 Task: Search one way flight ticket for 4 adults, 1 infant in seat and 1 infant on lap in premium economy from Columbus: John Glenn Columbus International Airport to Rock Springs: Southwest Wyoming Regional Airport (rock Springs Sweetwater County Airport) on 8-5-2023. Choice of flights is Delta. Number of bags: 3 checked bags. Price is upto 40000. Outbound departure time preference is 14:00.
Action: Mouse moved to (287, 241)
Screenshot: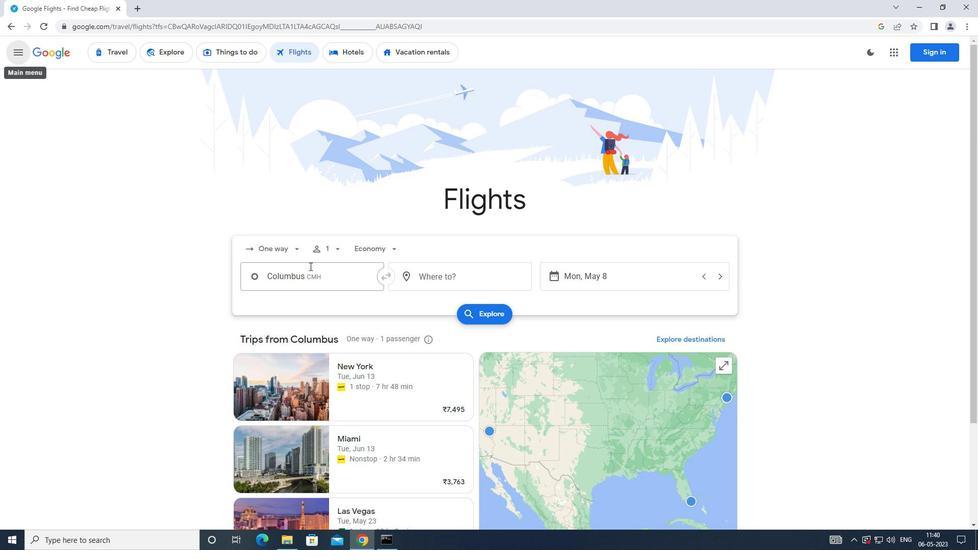 
Action: Mouse pressed left at (287, 241)
Screenshot: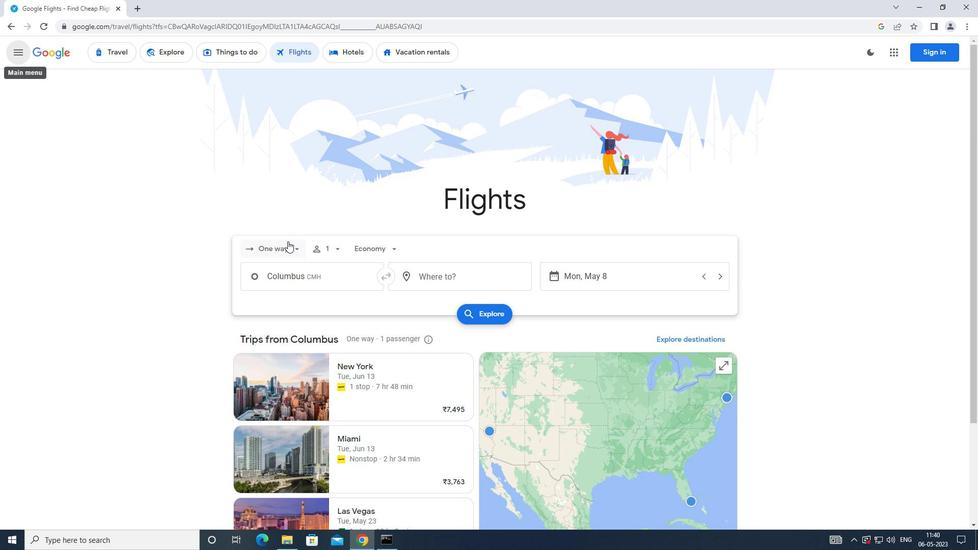 
Action: Mouse moved to (302, 303)
Screenshot: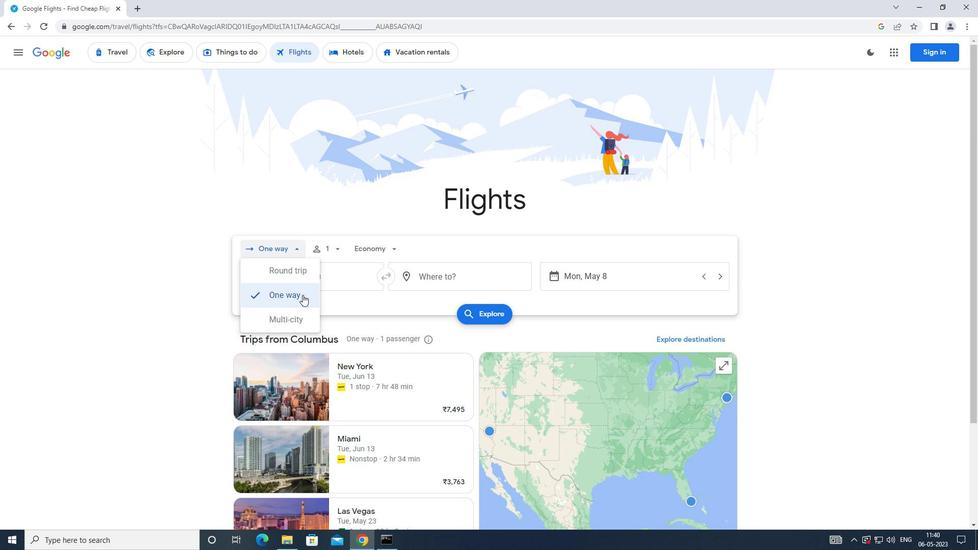 
Action: Mouse pressed left at (302, 303)
Screenshot: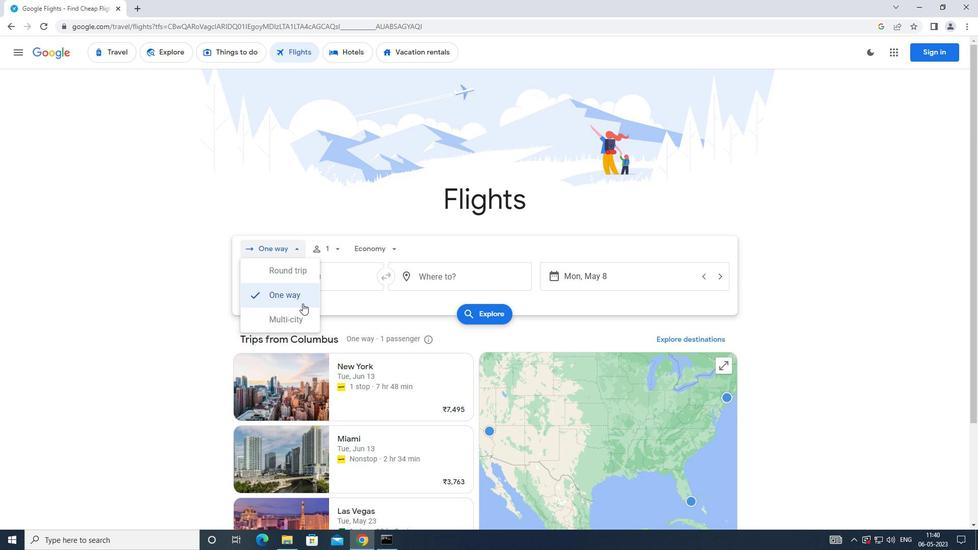 
Action: Mouse moved to (336, 248)
Screenshot: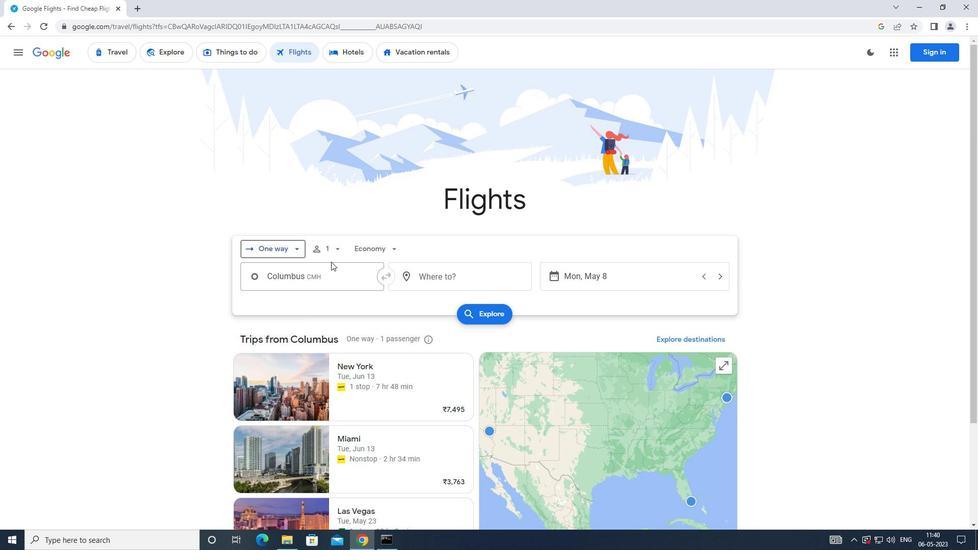 
Action: Mouse pressed left at (336, 248)
Screenshot: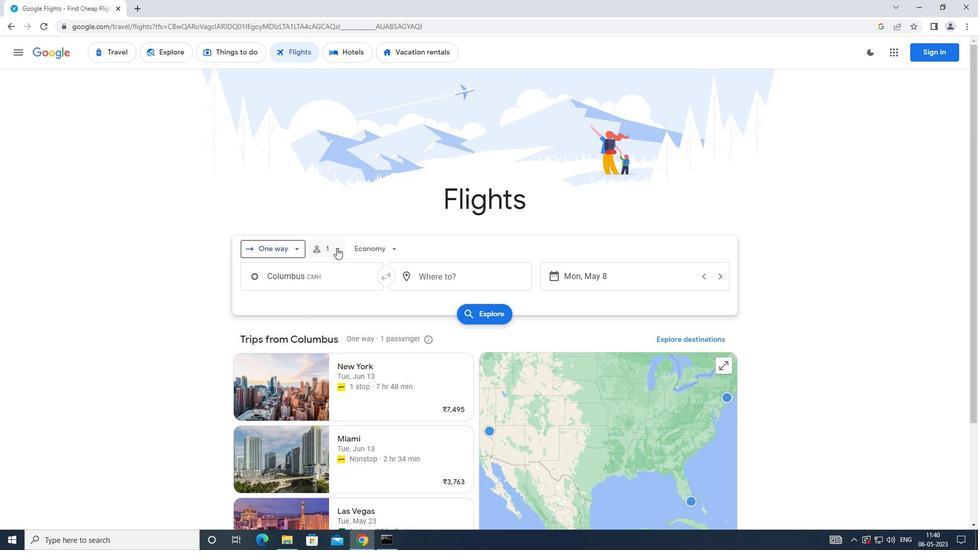 
Action: Mouse moved to (413, 275)
Screenshot: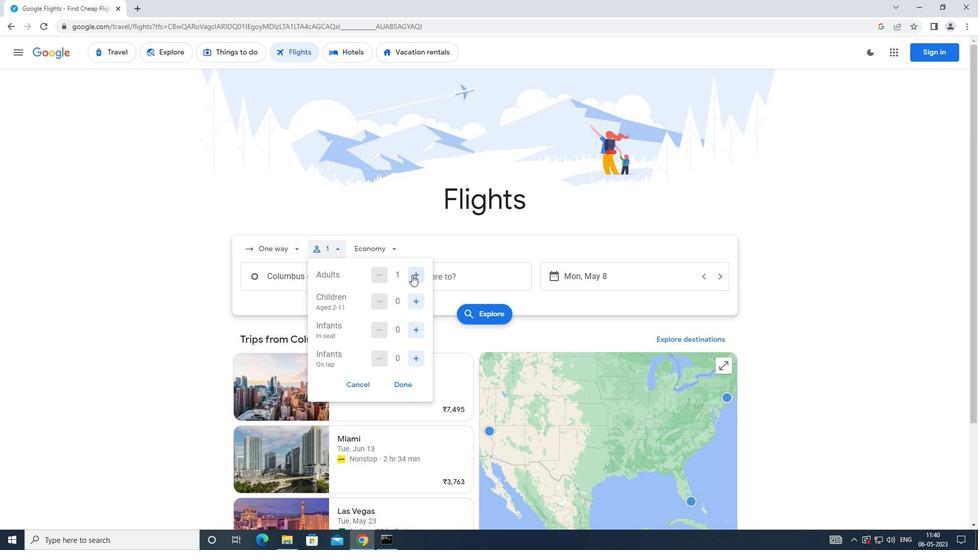 
Action: Mouse pressed left at (413, 275)
Screenshot: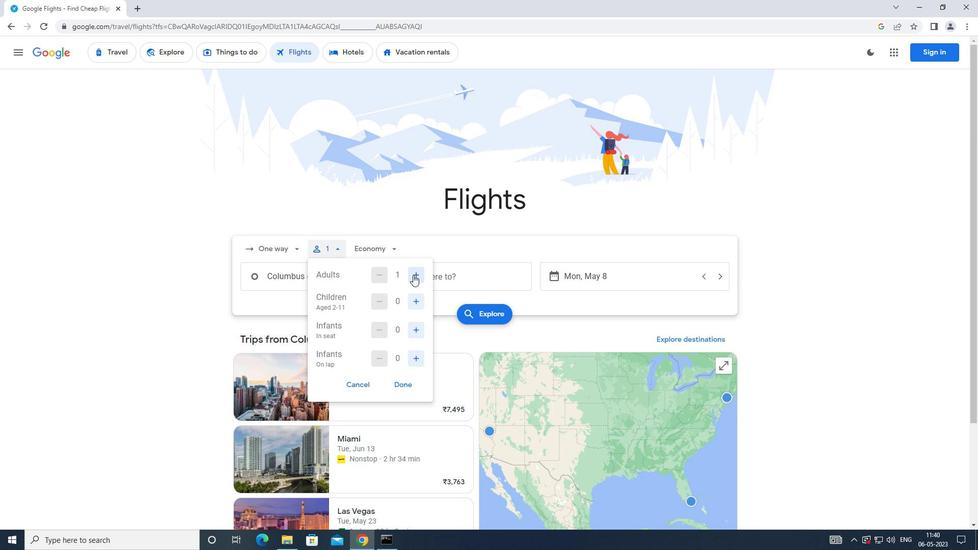
Action: Mouse moved to (414, 275)
Screenshot: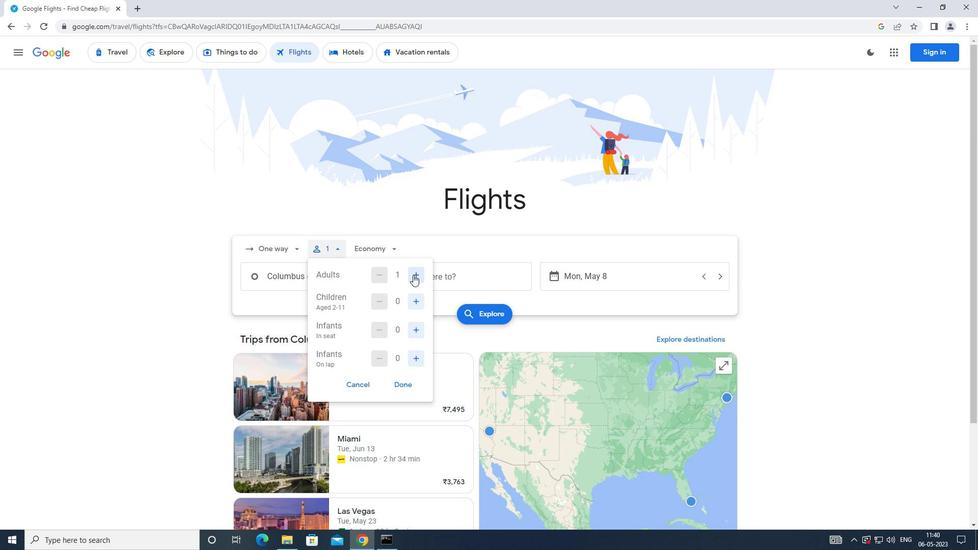 
Action: Mouse pressed left at (414, 275)
Screenshot: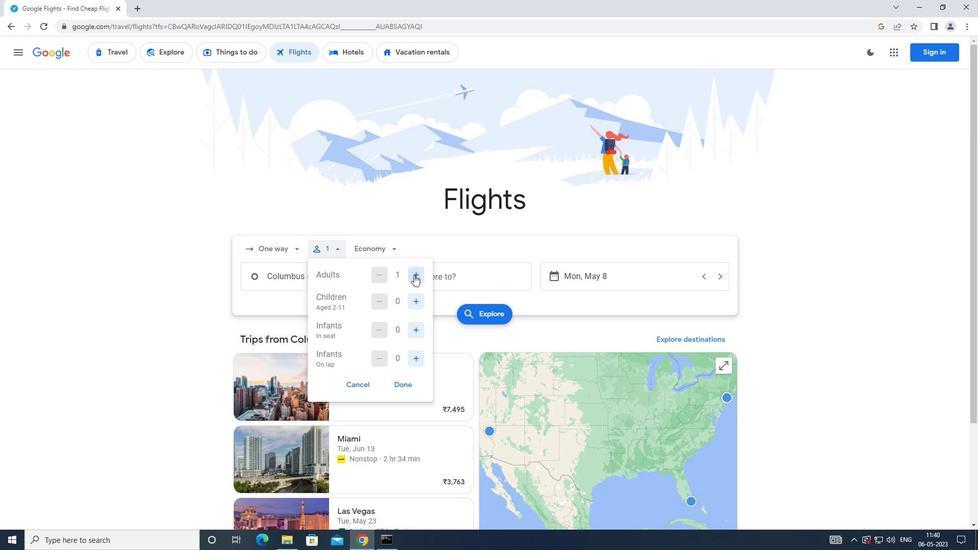 
Action: Mouse moved to (414, 275)
Screenshot: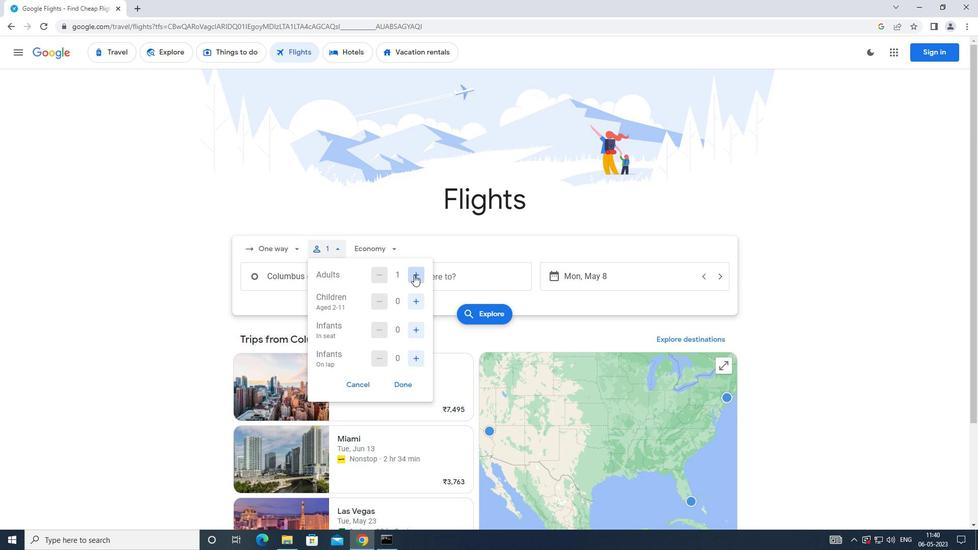 
Action: Mouse pressed left at (414, 275)
Screenshot: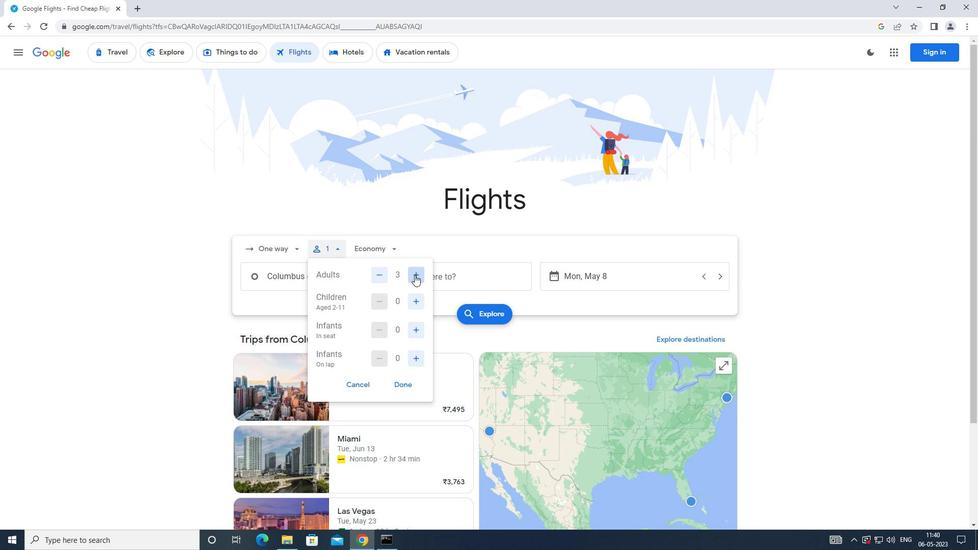 
Action: Mouse moved to (412, 306)
Screenshot: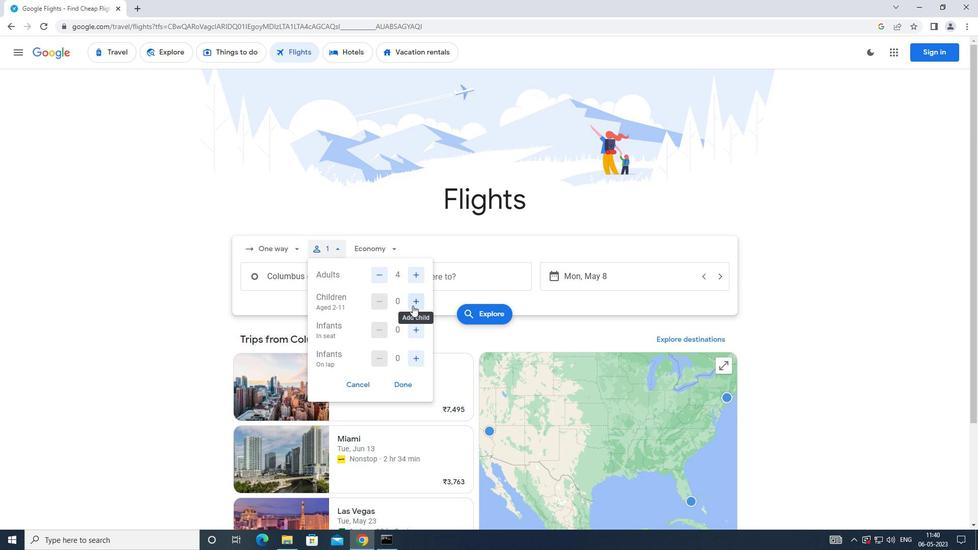 
Action: Mouse pressed left at (412, 306)
Screenshot: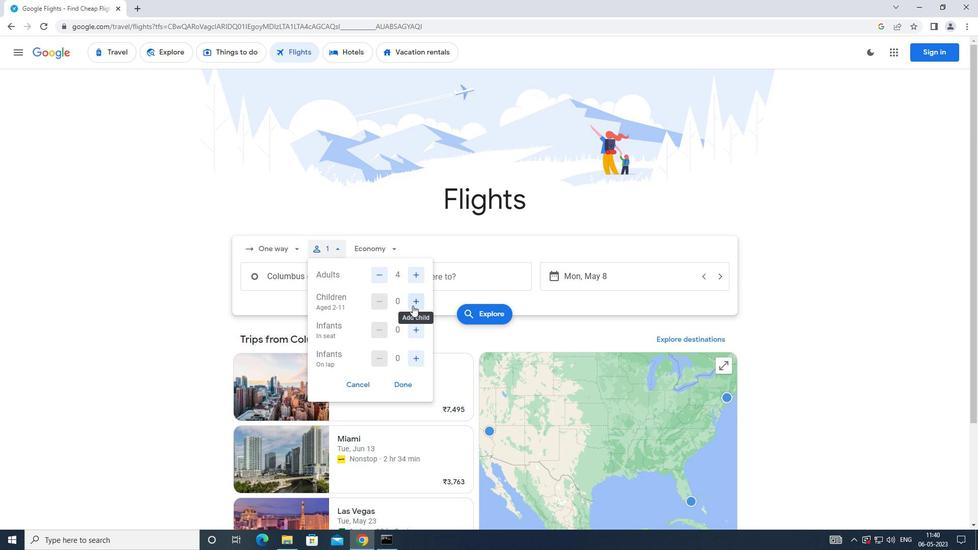 
Action: Mouse moved to (379, 300)
Screenshot: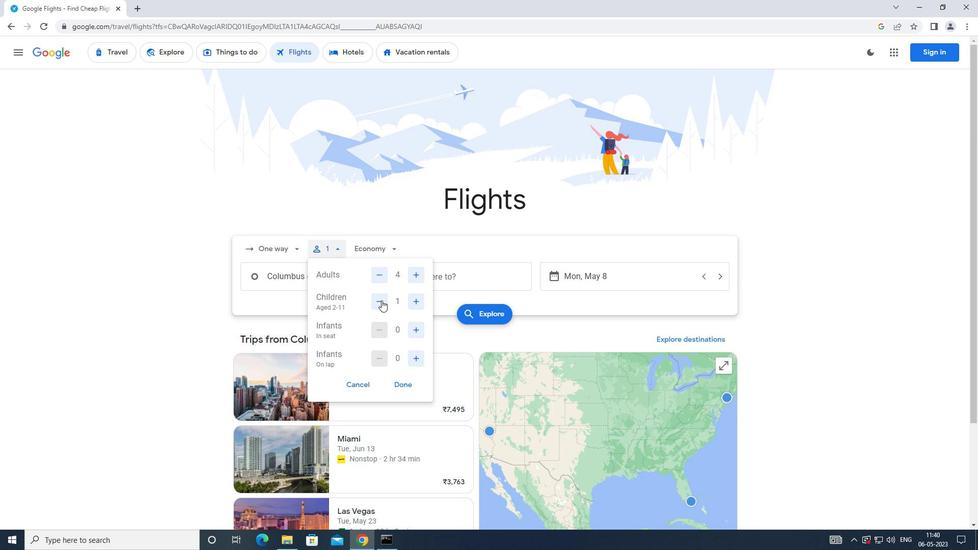 
Action: Mouse pressed left at (379, 300)
Screenshot: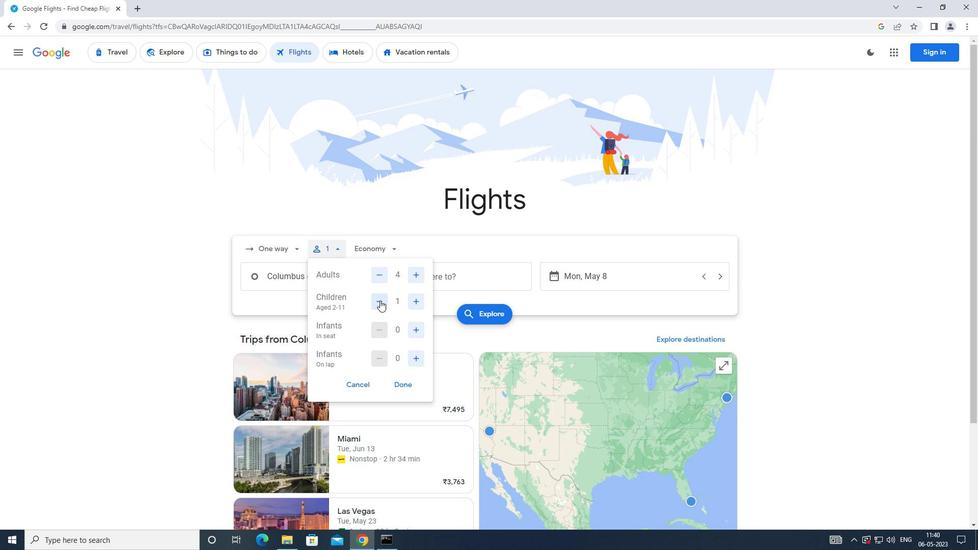 
Action: Mouse moved to (416, 329)
Screenshot: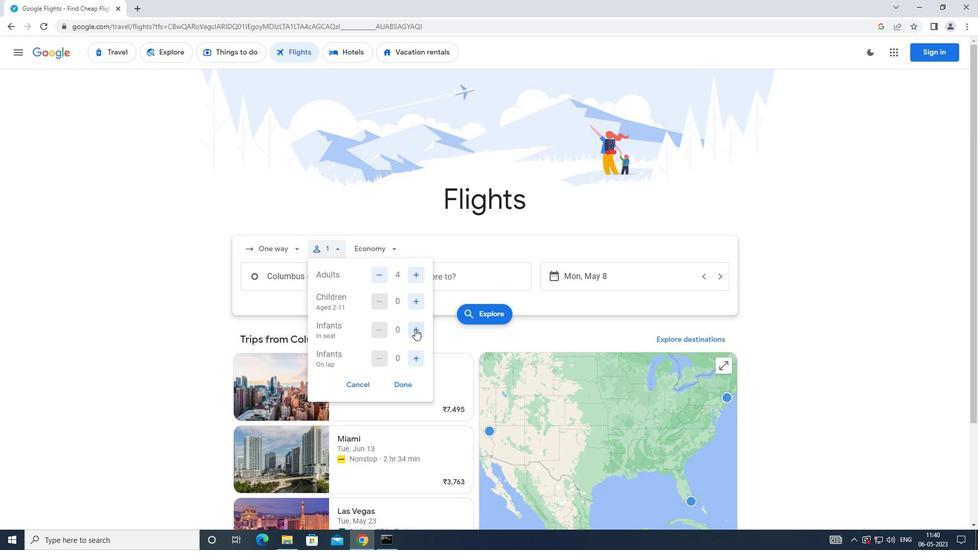 
Action: Mouse pressed left at (416, 329)
Screenshot: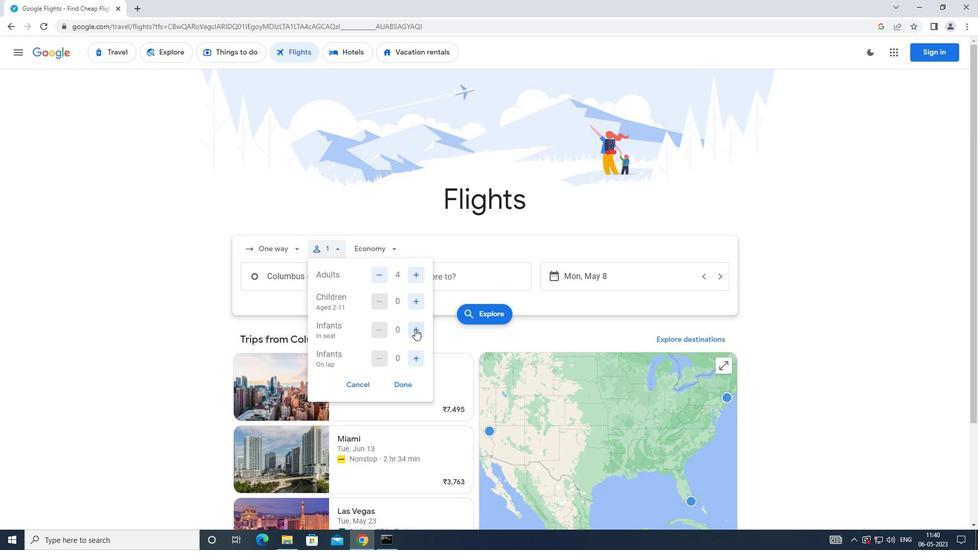 
Action: Mouse moved to (421, 355)
Screenshot: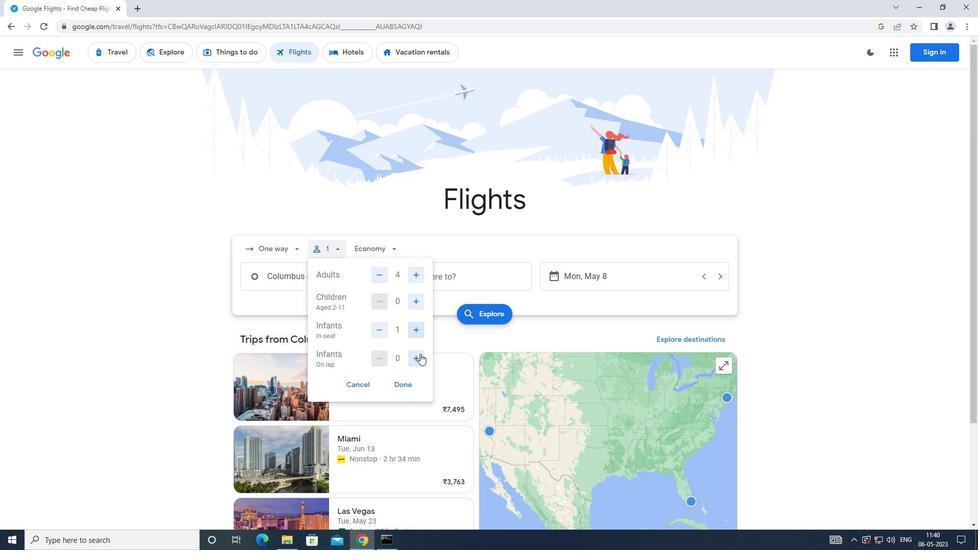 
Action: Mouse pressed left at (421, 355)
Screenshot: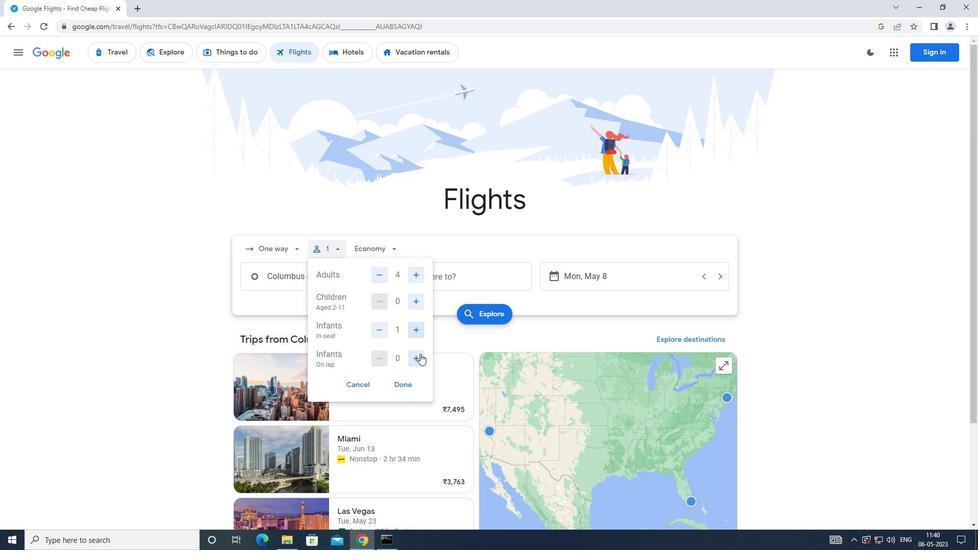 
Action: Mouse moved to (414, 383)
Screenshot: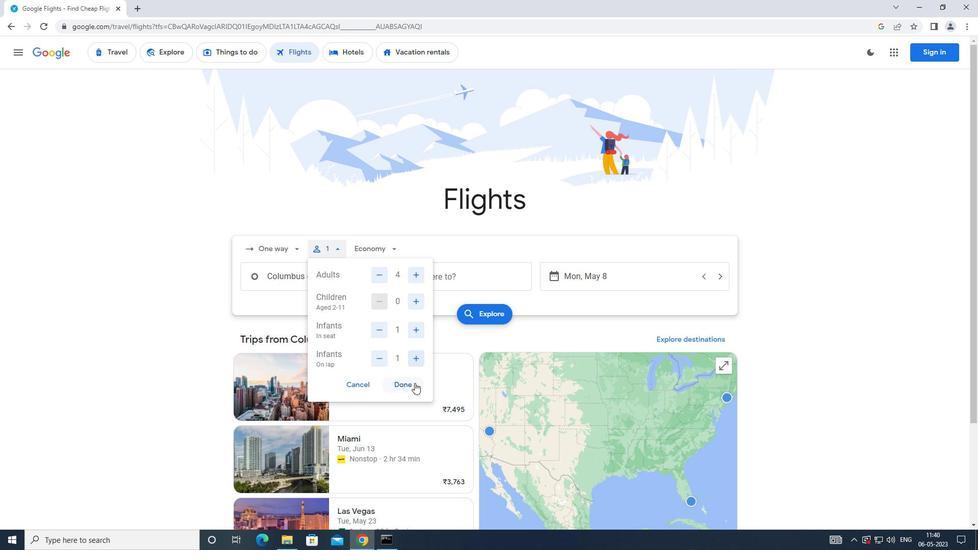 
Action: Mouse pressed left at (414, 383)
Screenshot: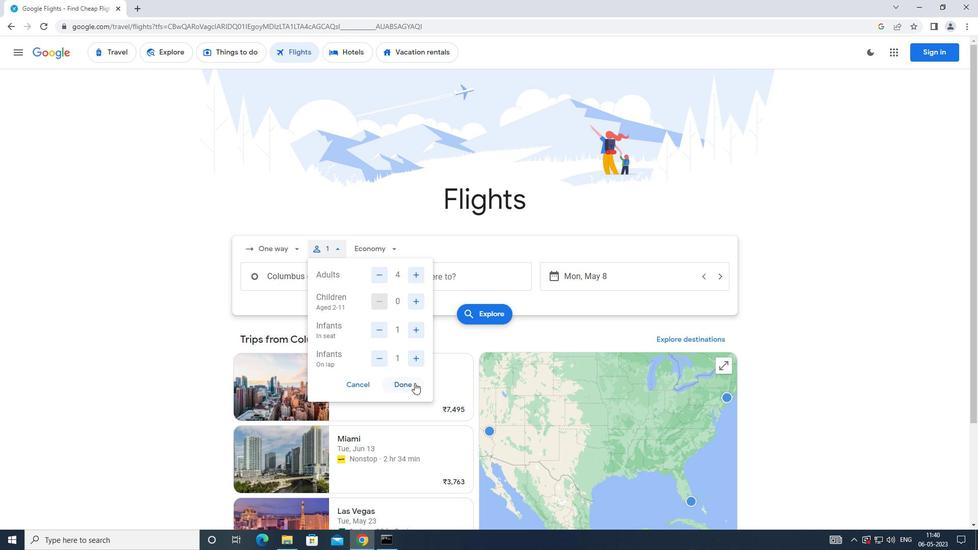 
Action: Mouse moved to (366, 256)
Screenshot: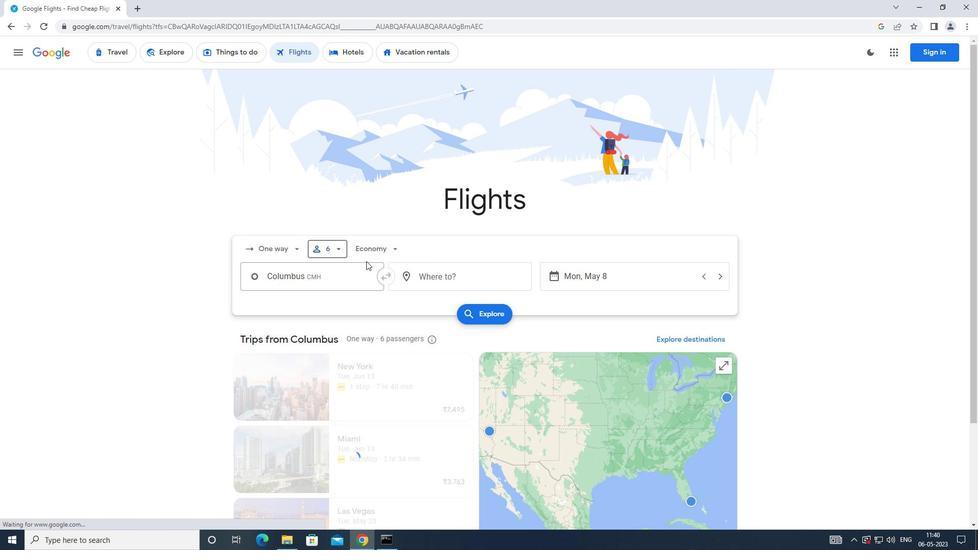 
Action: Mouse pressed left at (366, 256)
Screenshot: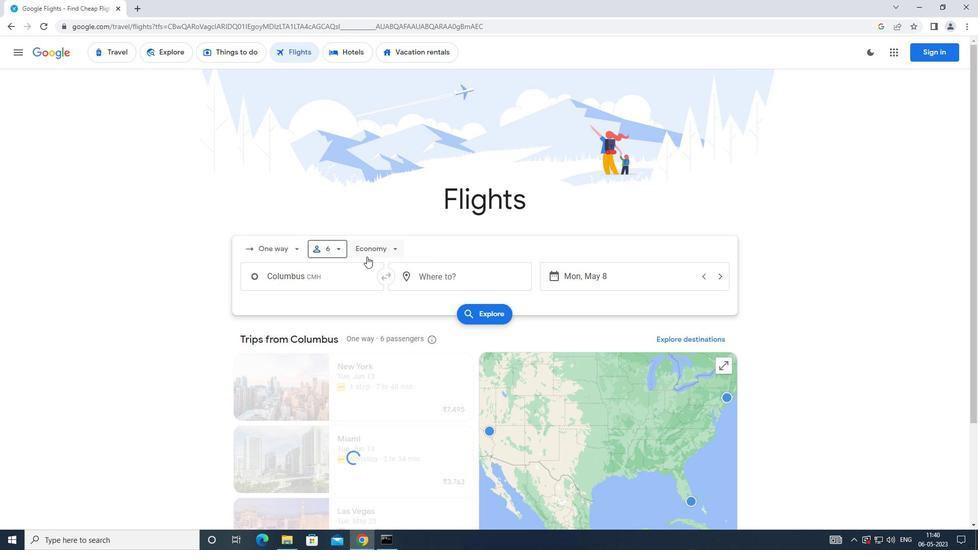 
Action: Mouse moved to (385, 300)
Screenshot: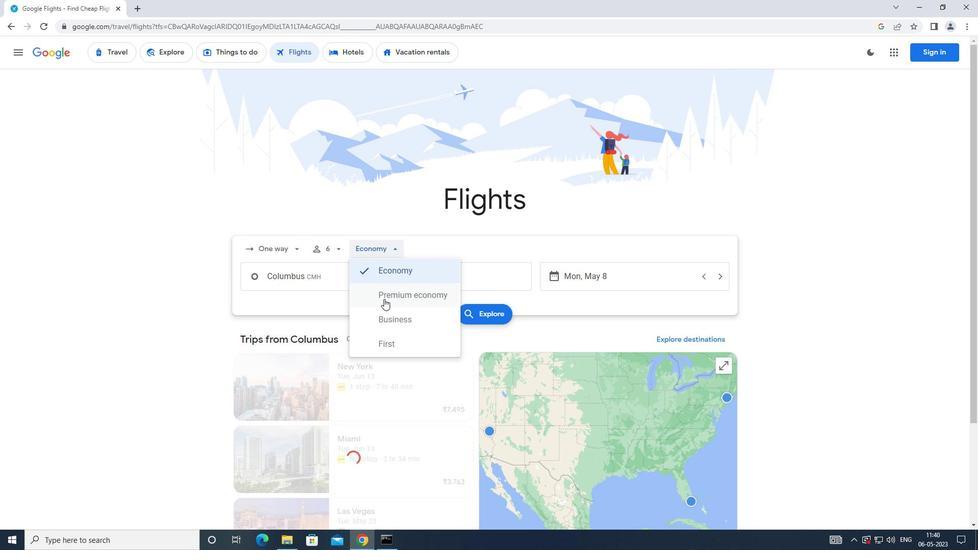 
Action: Mouse pressed left at (385, 300)
Screenshot: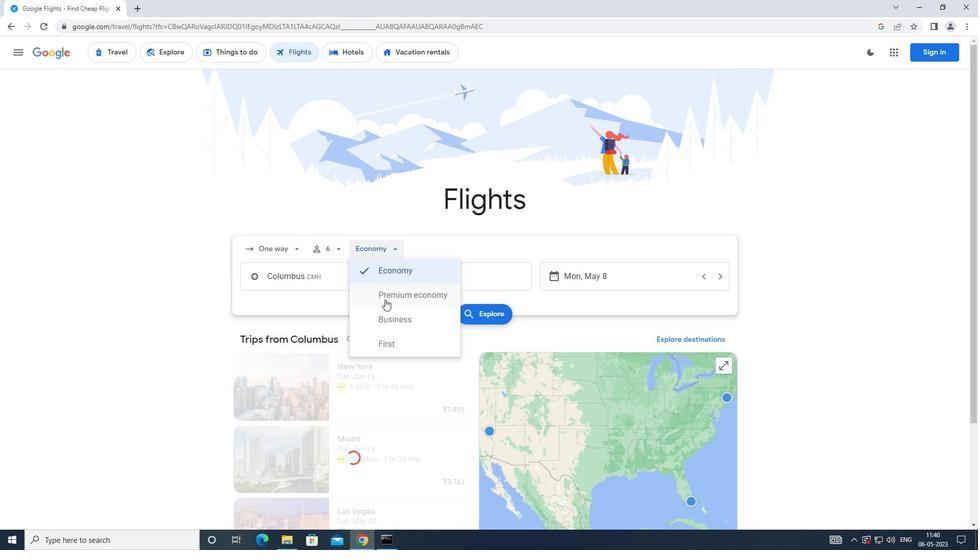
Action: Mouse moved to (334, 277)
Screenshot: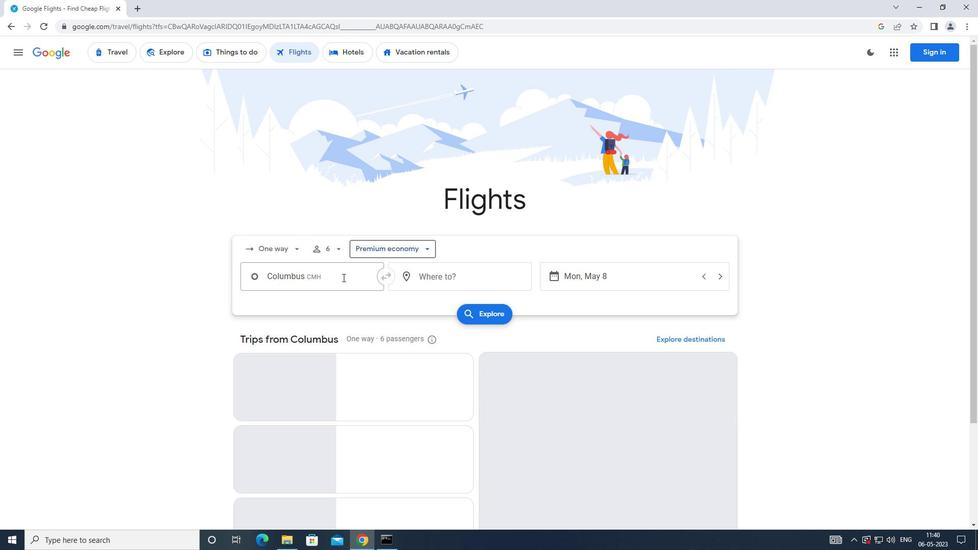 
Action: Mouse pressed left at (334, 277)
Screenshot: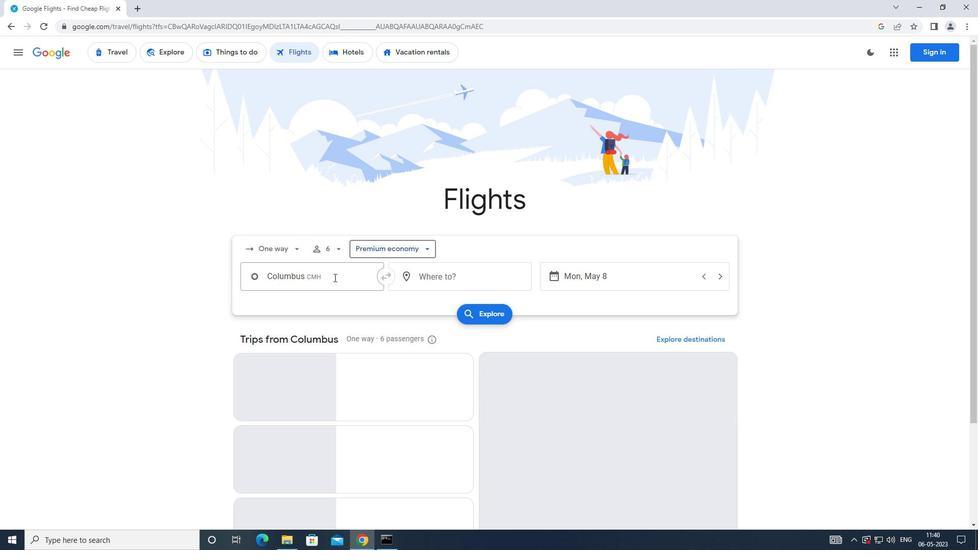 
Action: Mouse moved to (333, 278)
Screenshot: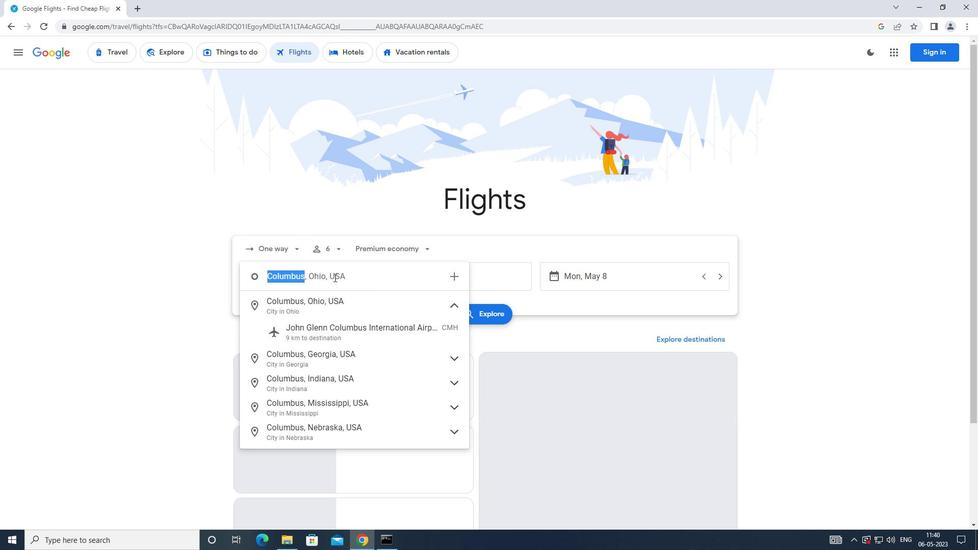 
Action: Key pressed <Key.caps_lock>j<Key.caps_lock>hon<Key.space><Key.caps_lock>g<Key.caps_lock>lenn
Screenshot: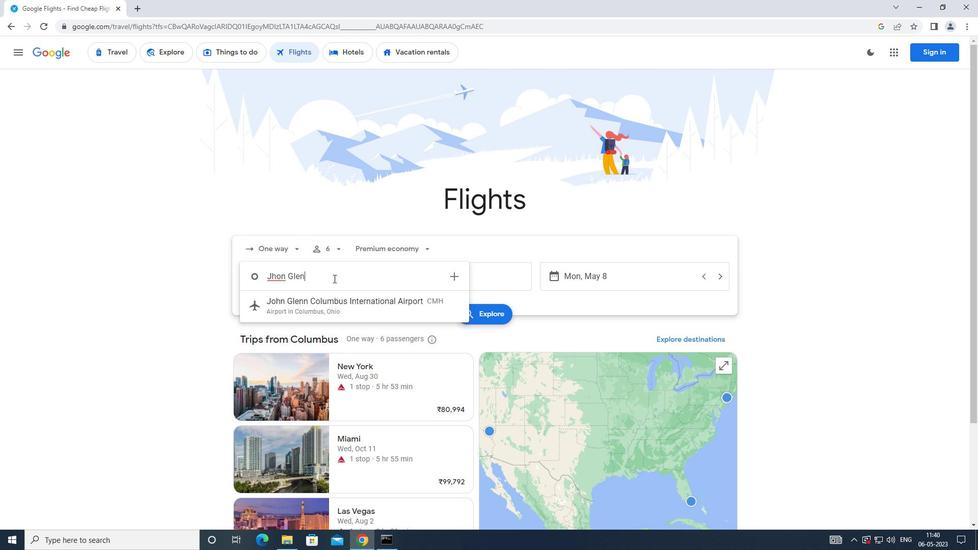 
Action: Mouse moved to (333, 302)
Screenshot: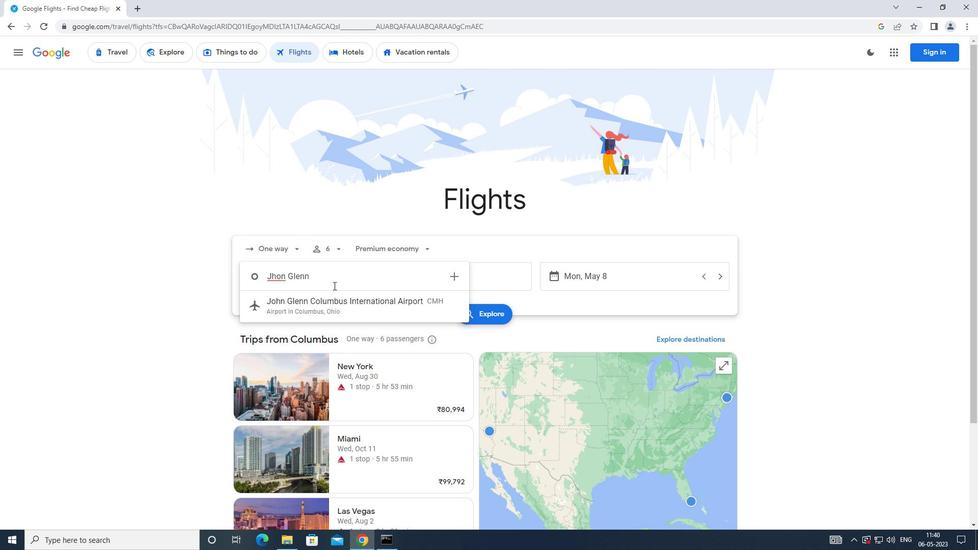 
Action: Mouse pressed left at (333, 302)
Screenshot: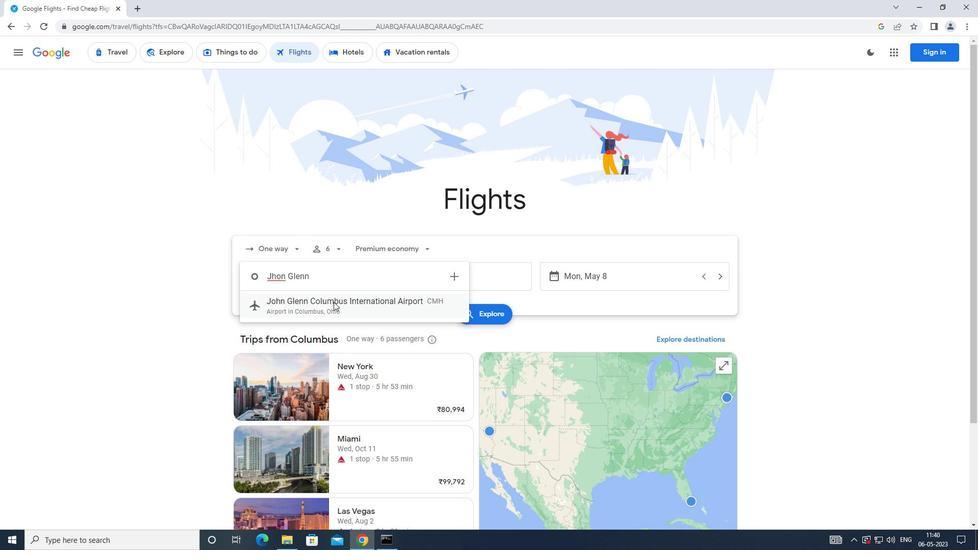 
Action: Mouse moved to (483, 282)
Screenshot: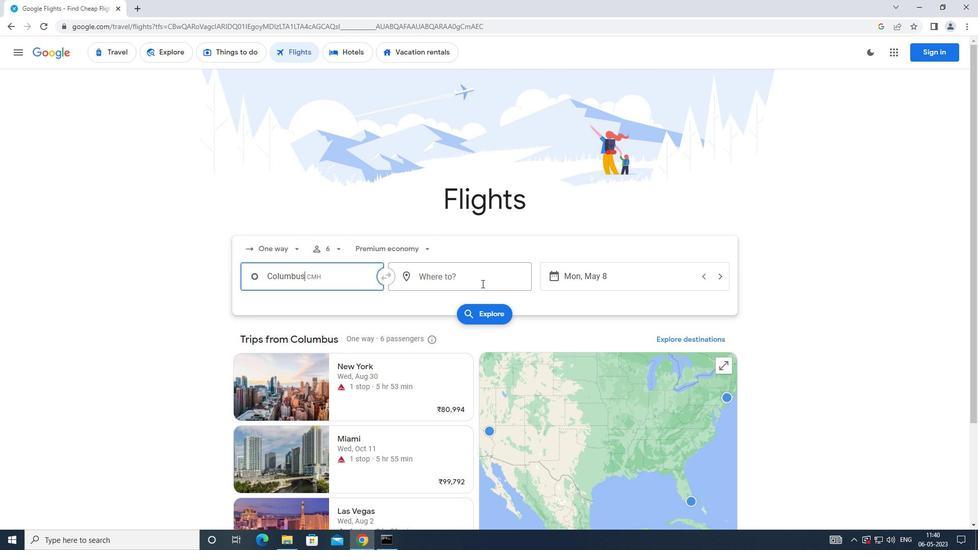 
Action: Mouse pressed left at (483, 282)
Screenshot: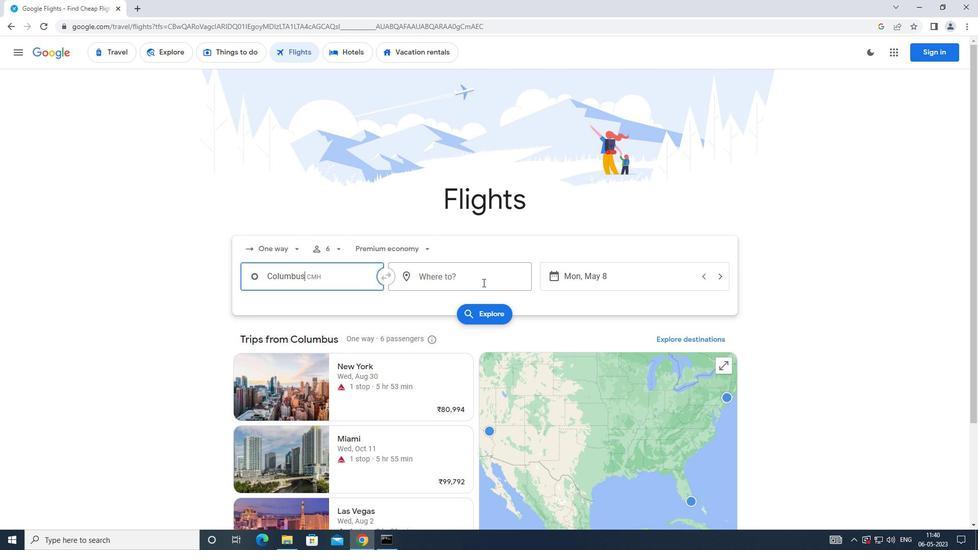 
Action: Mouse moved to (485, 281)
Screenshot: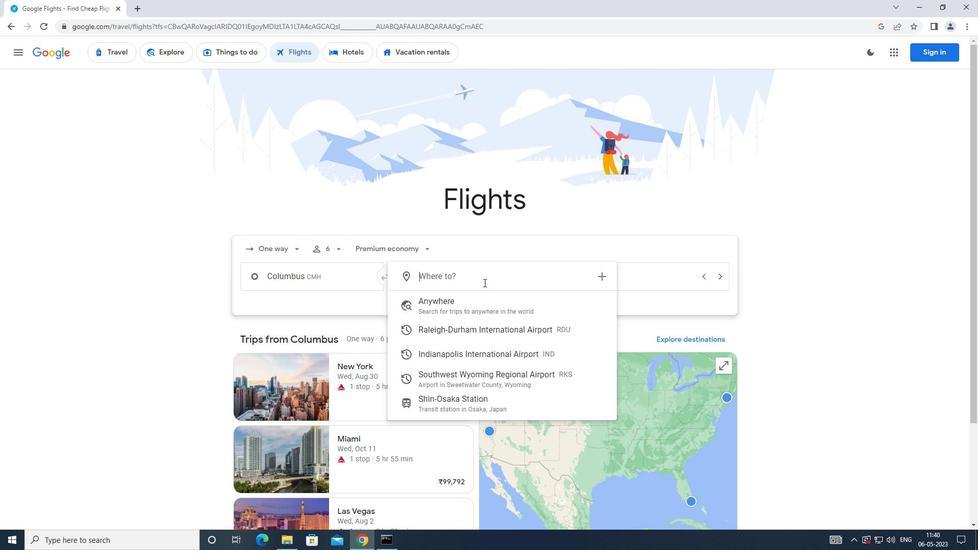 
Action: Key pressed <Key.caps_lock>s<Key.caps_lock>outhwest
Screenshot: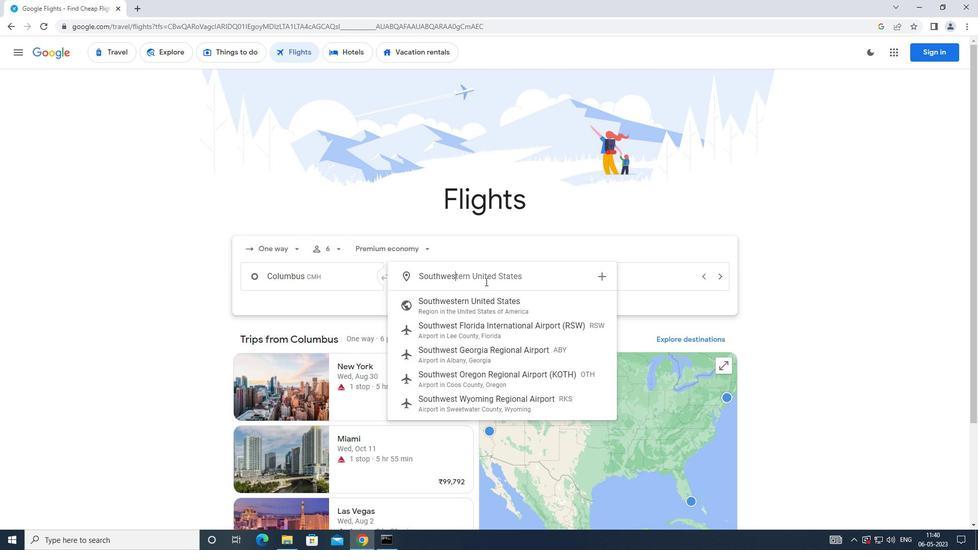 
Action: Mouse moved to (478, 398)
Screenshot: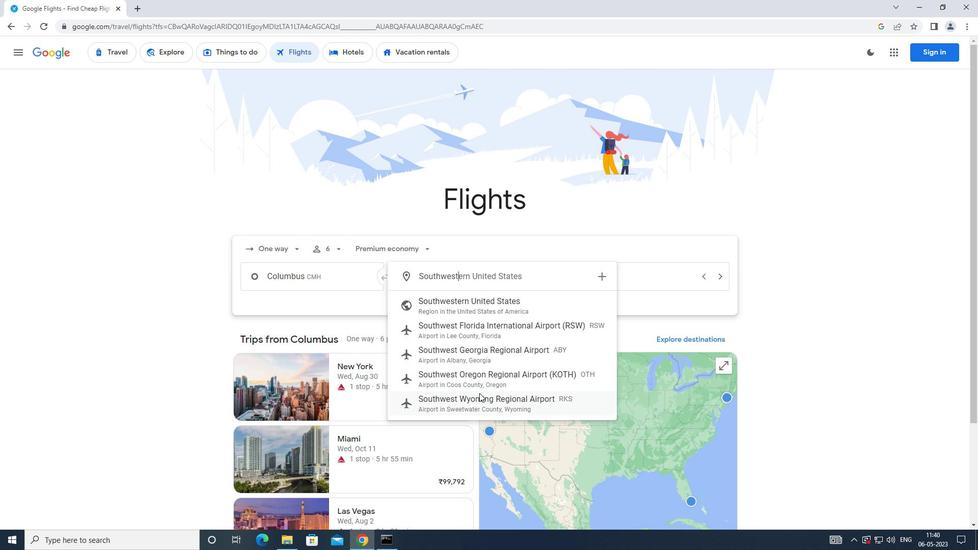 
Action: Mouse pressed left at (478, 398)
Screenshot: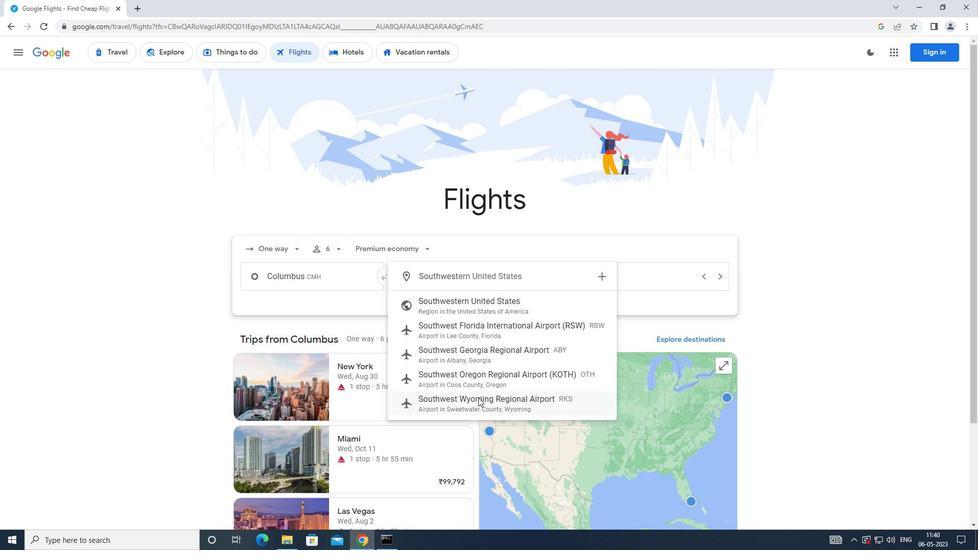 
Action: Mouse moved to (587, 279)
Screenshot: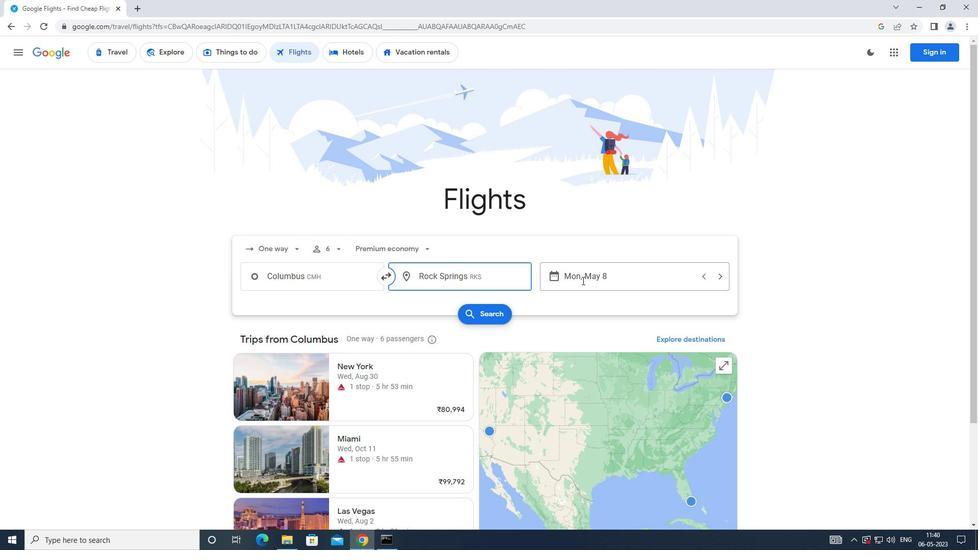 
Action: Mouse pressed left at (587, 279)
Screenshot: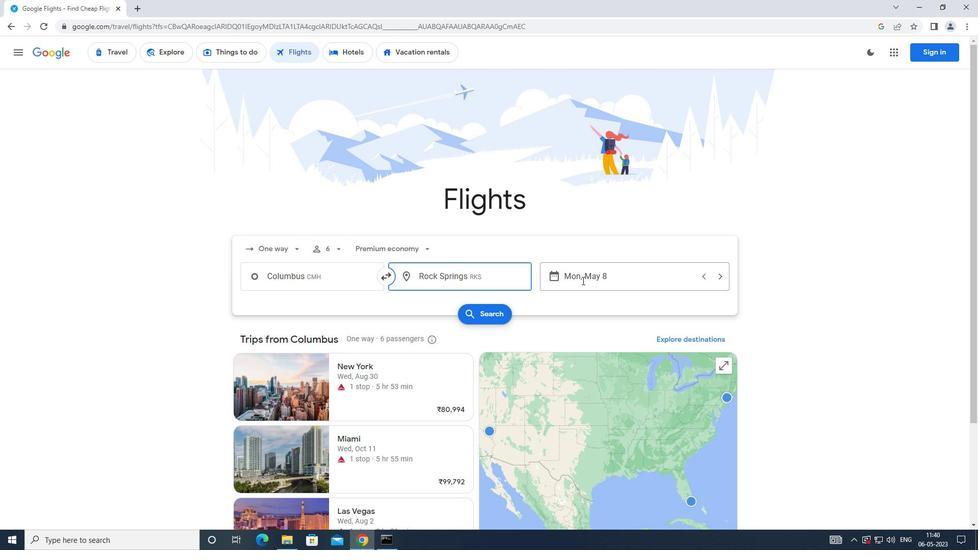 
Action: Mouse moved to (403, 368)
Screenshot: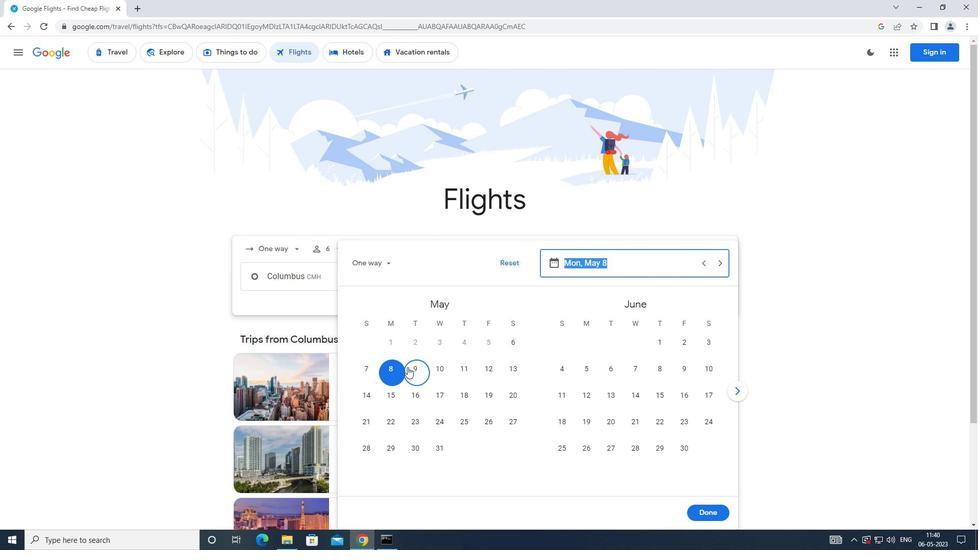 
Action: Mouse pressed left at (403, 368)
Screenshot: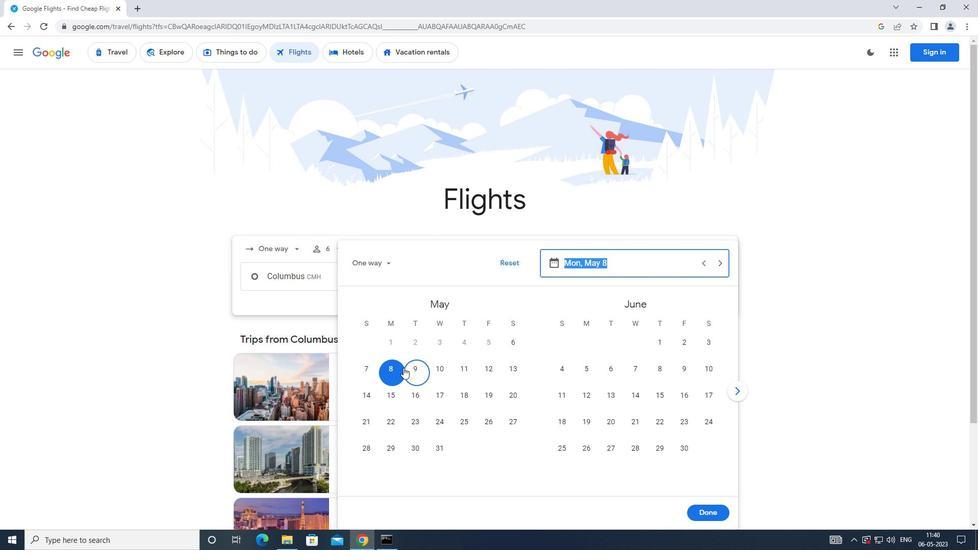 
Action: Mouse moved to (711, 513)
Screenshot: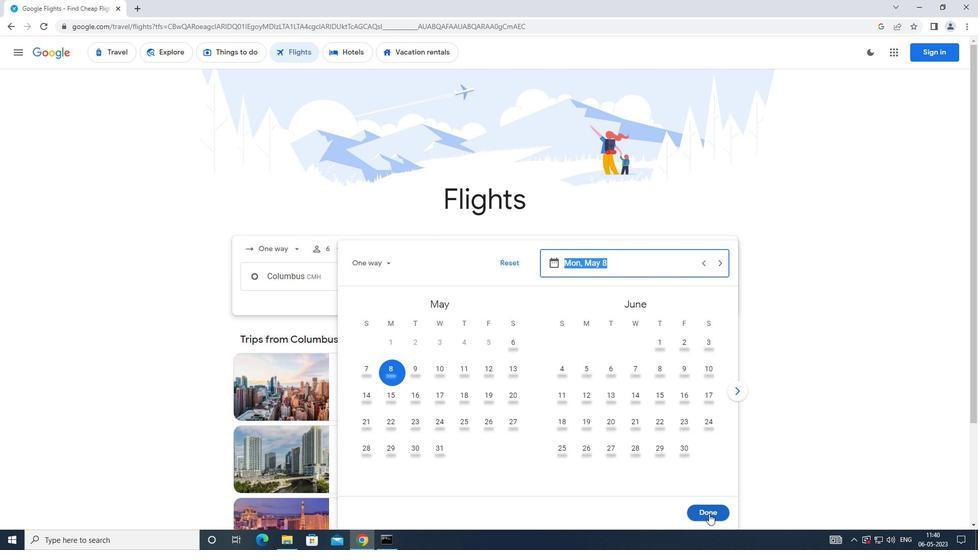 
Action: Mouse pressed left at (711, 513)
Screenshot: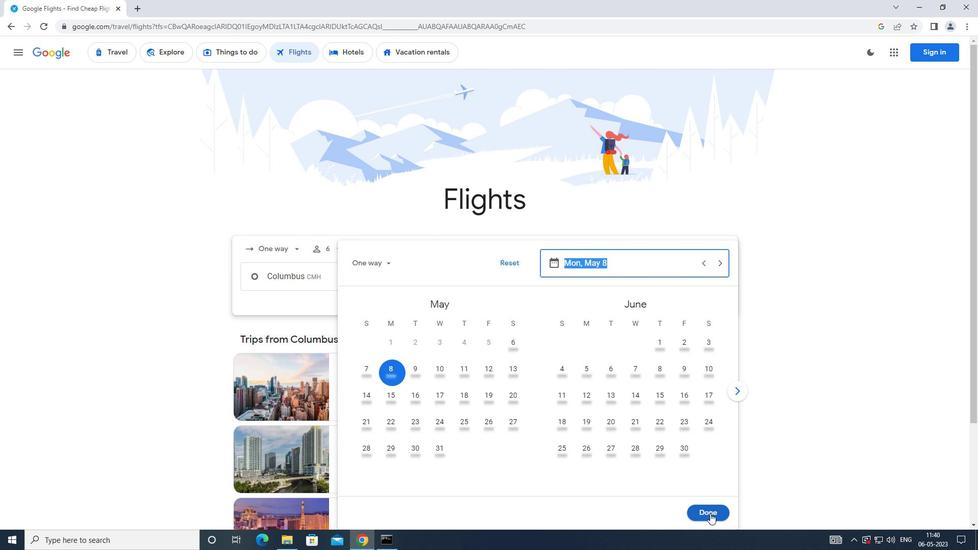 
Action: Mouse moved to (488, 316)
Screenshot: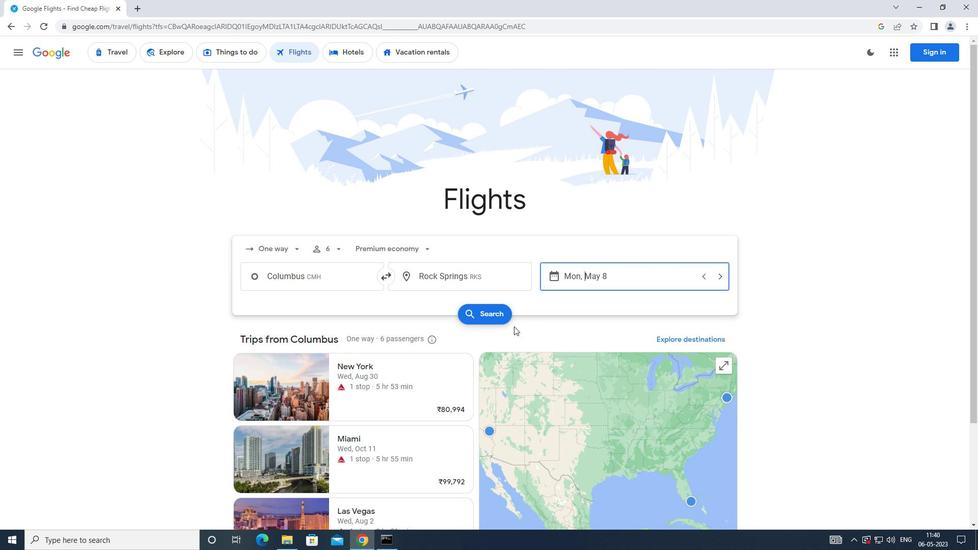 
Action: Mouse pressed left at (488, 316)
Screenshot: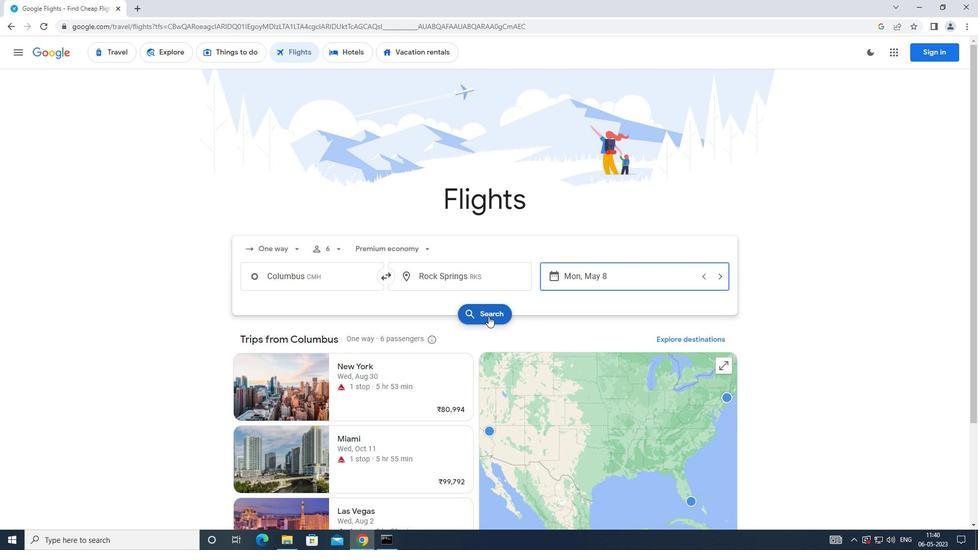 
Action: Mouse moved to (267, 138)
Screenshot: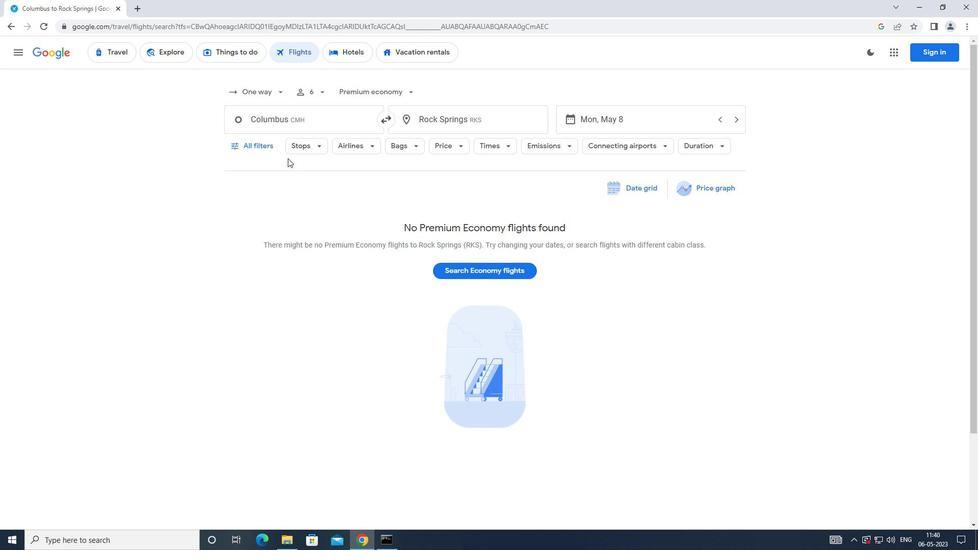 
Action: Mouse pressed left at (267, 138)
Screenshot: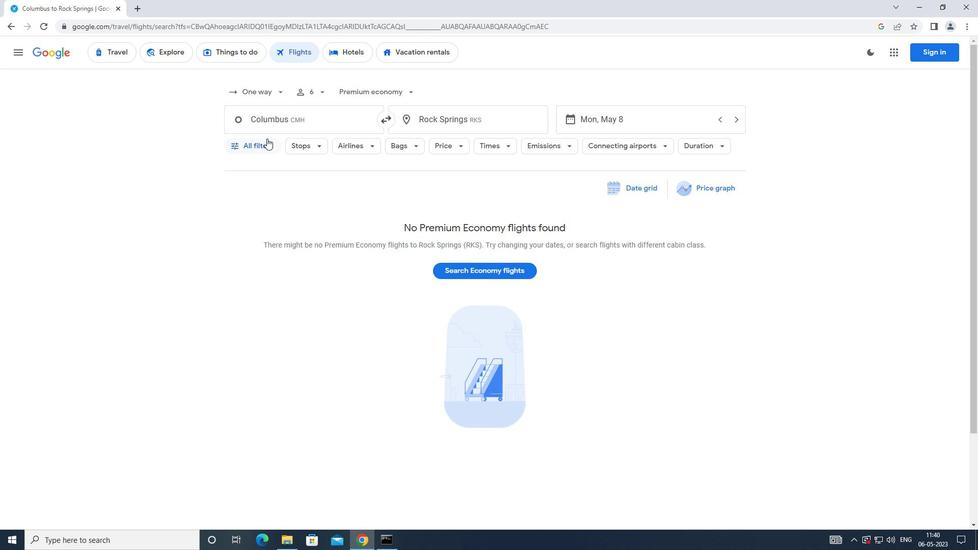 
Action: Mouse moved to (375, 358)
Screenshot: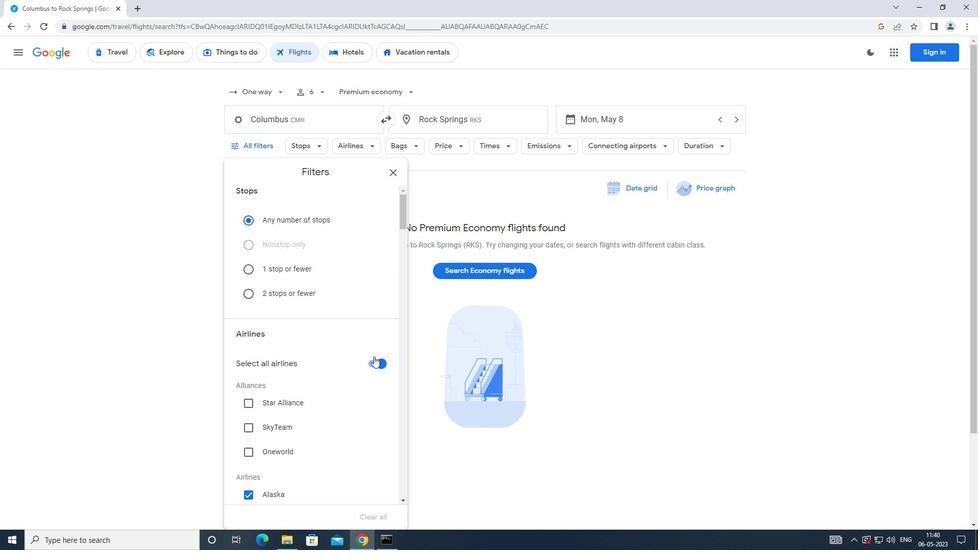 
Action: Mouse pressed left at (375, 358)
Screenshot: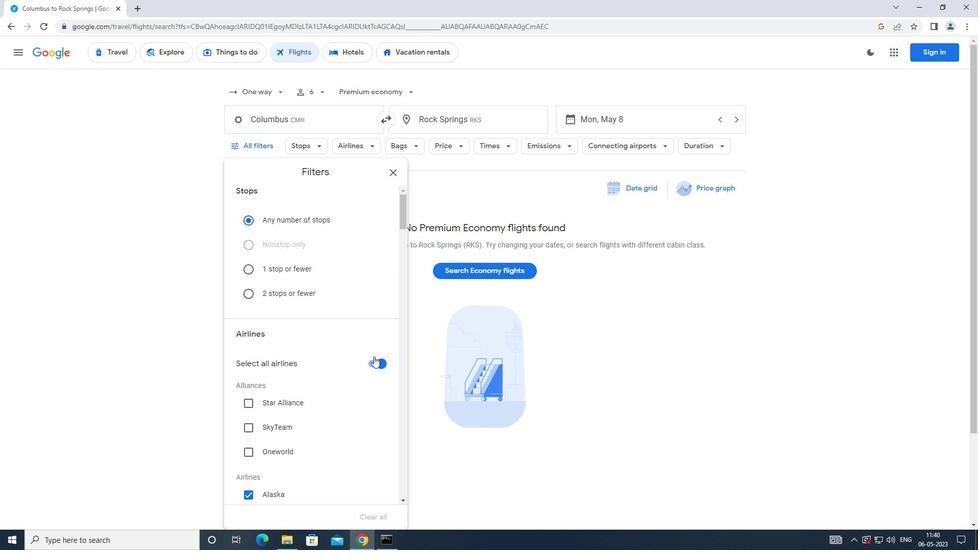 
Action: Mouse moved to (377, 358)
Screenshot: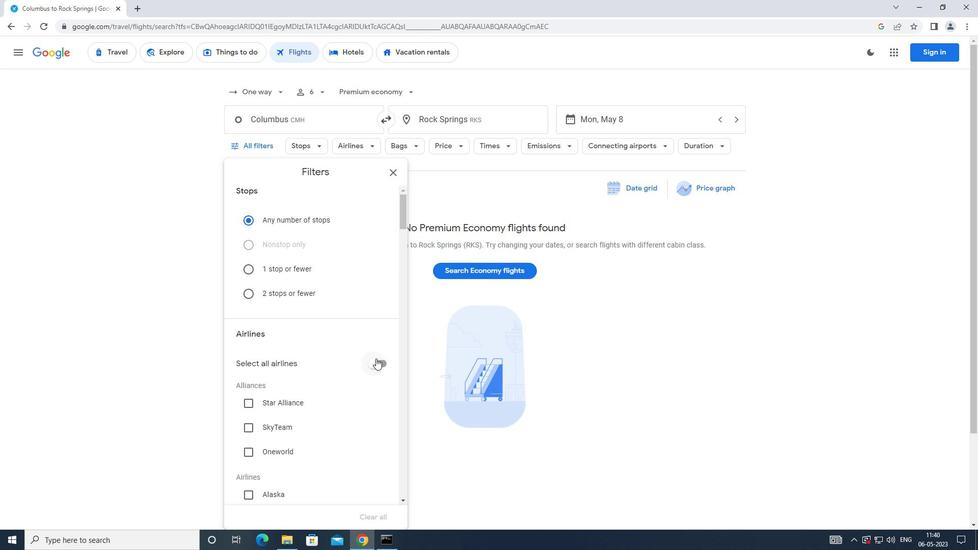 
Action: Mouse scrolled (377, 357) with delta (0, 0)
Screenshot: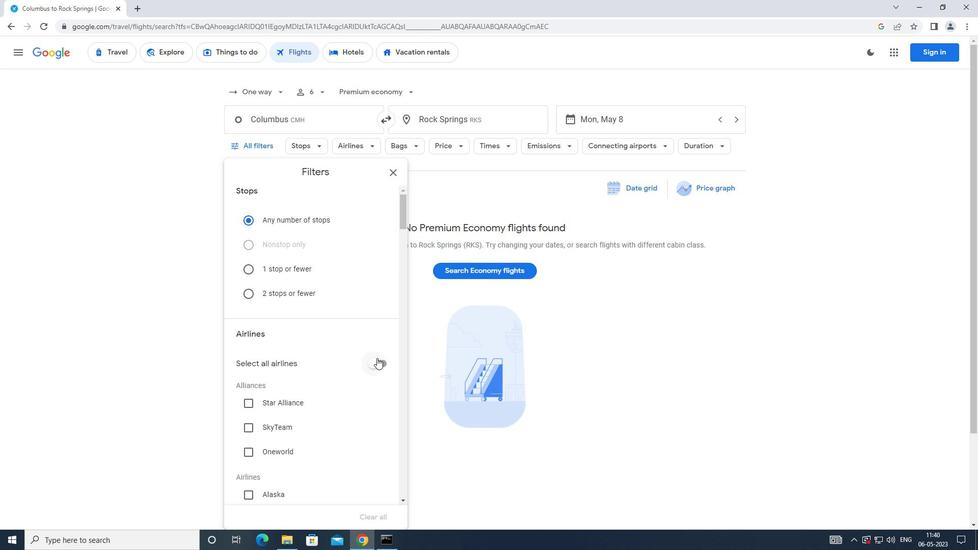 
Action: Mouse scrolled (377, 357) with delta (0, 0)
Screenshot: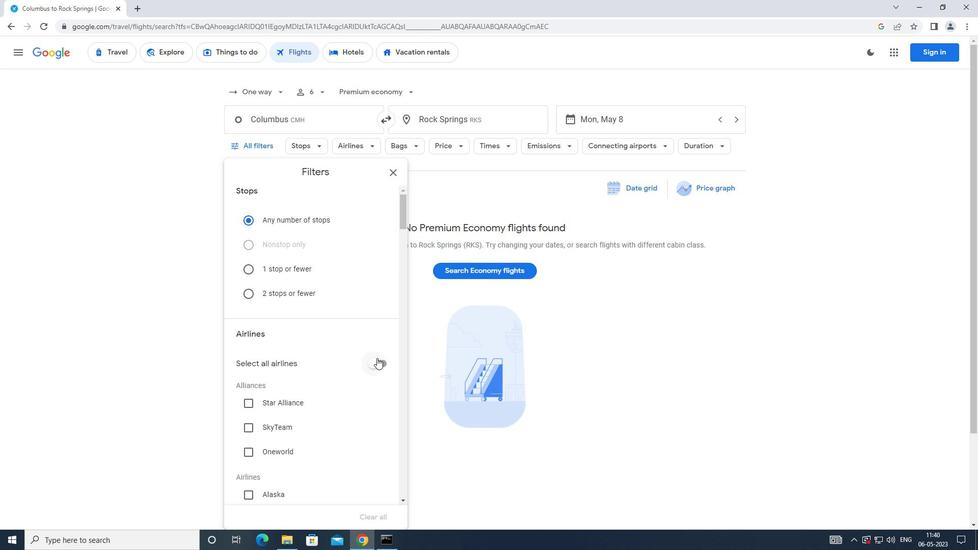 
Action: Mouse scrolled (377, 357) with delta (0, 0)
Screenshot: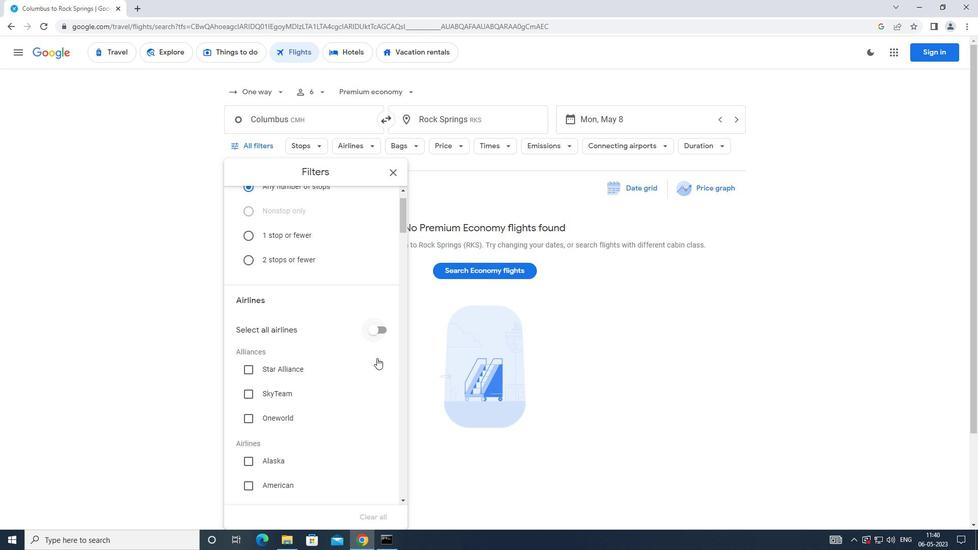 
Action: Mouse moved to (377, 355)
Screenshot: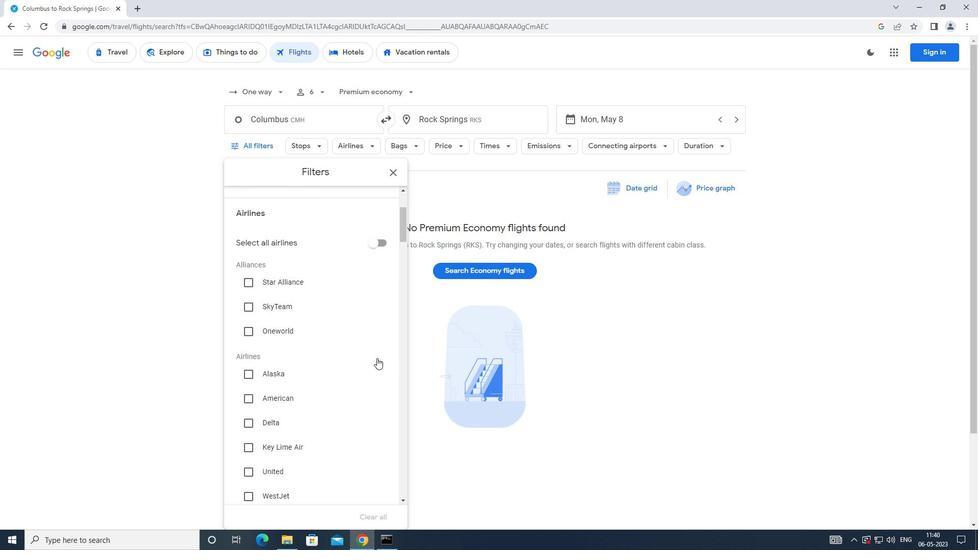 
Action: Mouse scrolled (377, 355) with delta (0, 0)
Screenshot: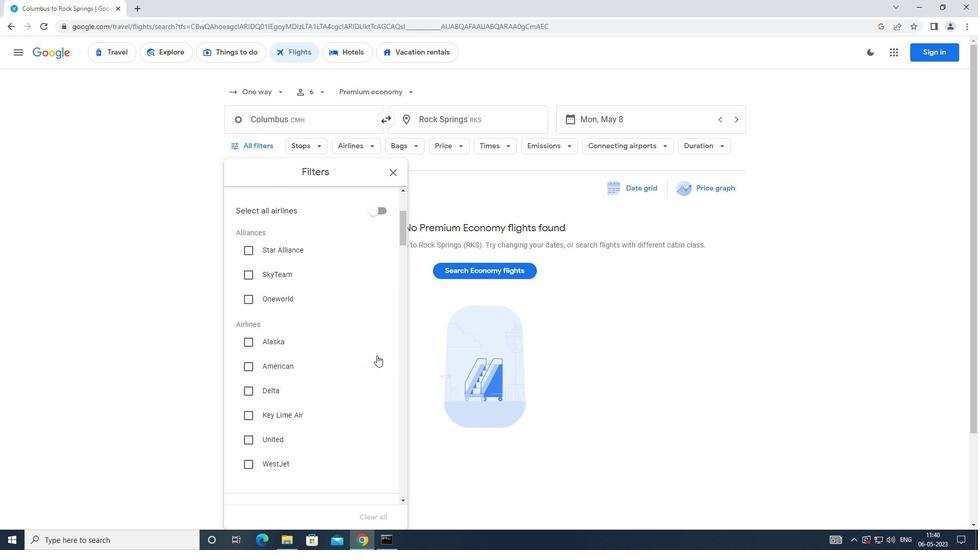
Action: Mouse scrolled (377, 355) with delta (0, 0)
Screenshot: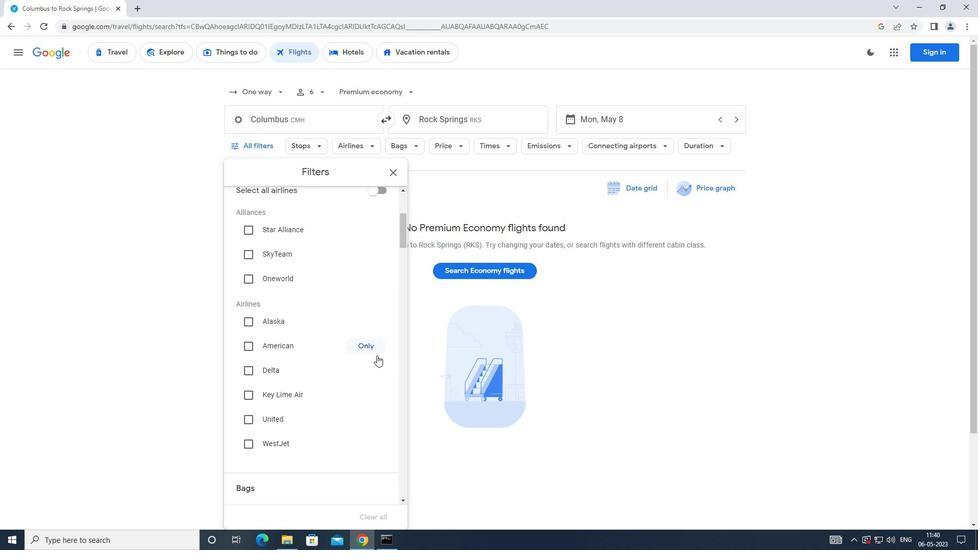 
Action: Mouse moved to (243, 294)
Screenshot: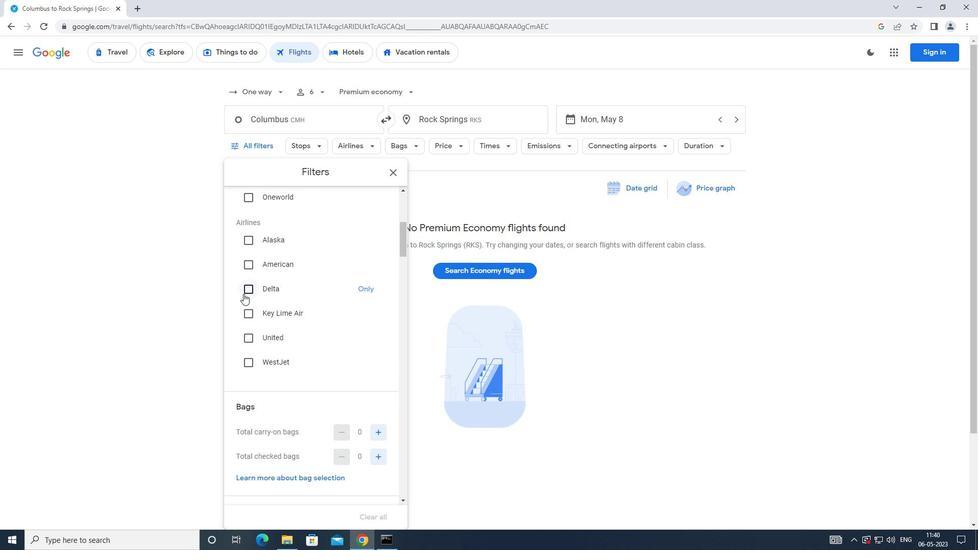 
Action: Mouse pressed left at (243, 294)
Screenshot: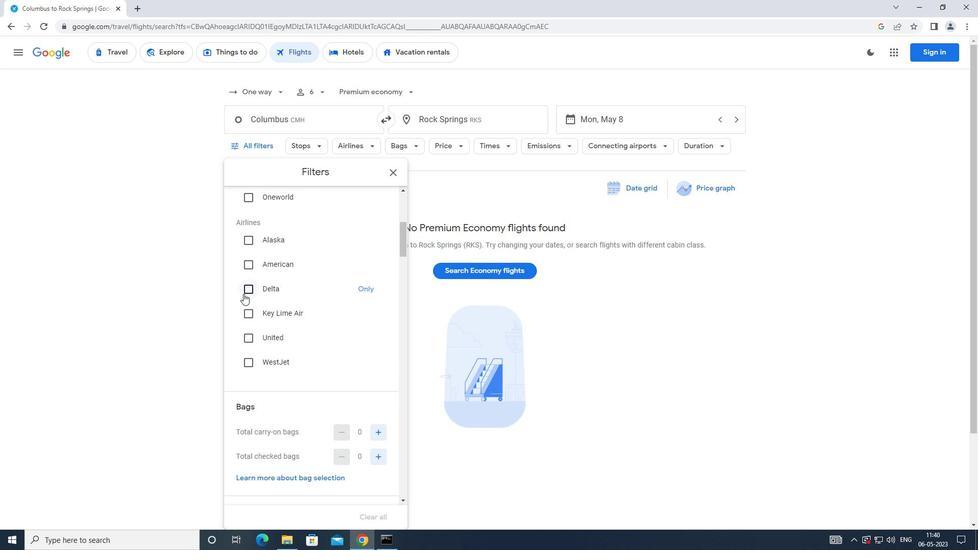 
Action: Mouse moved to (297, 314)
Screenshot: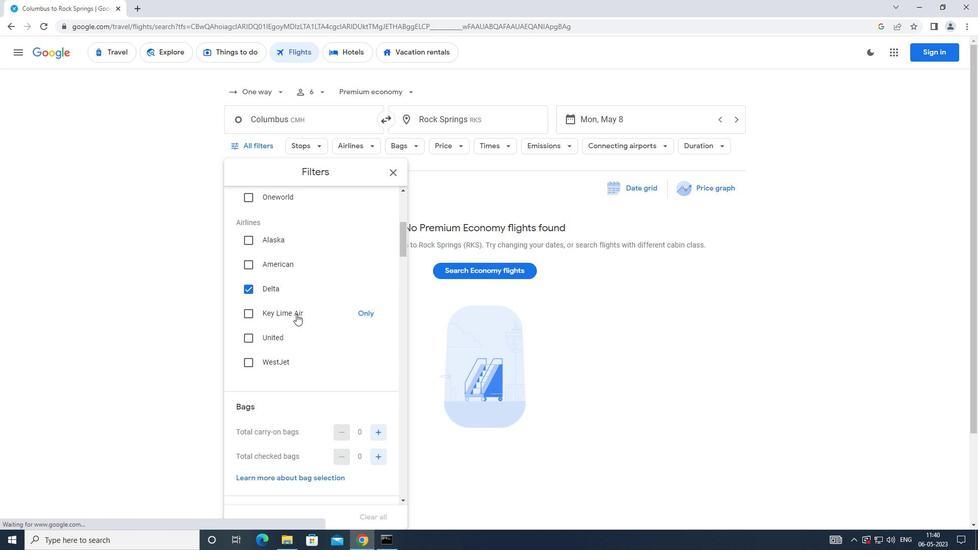 
Action: Mouse scrolled (297, 313) with delta (0, 0)
Screenshot: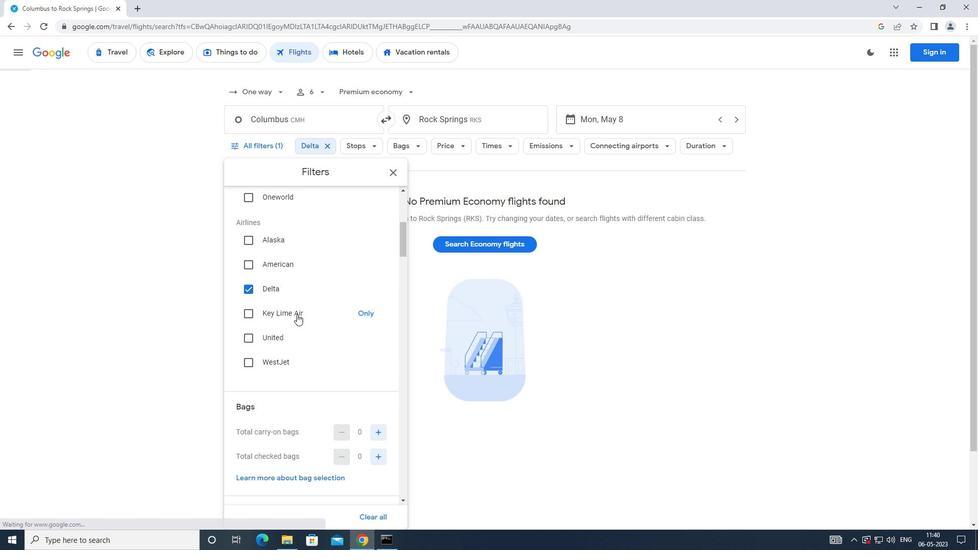 
Action: Mouse scrolled (297, 313) with delta (0, 0)
Screenshot: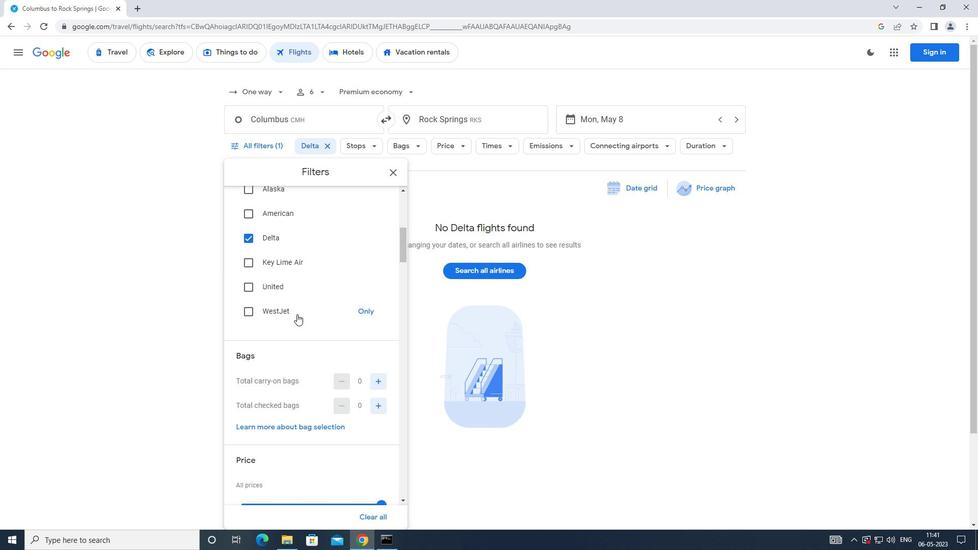 
Action: Mouse moved to (297, 314)
Screenshot: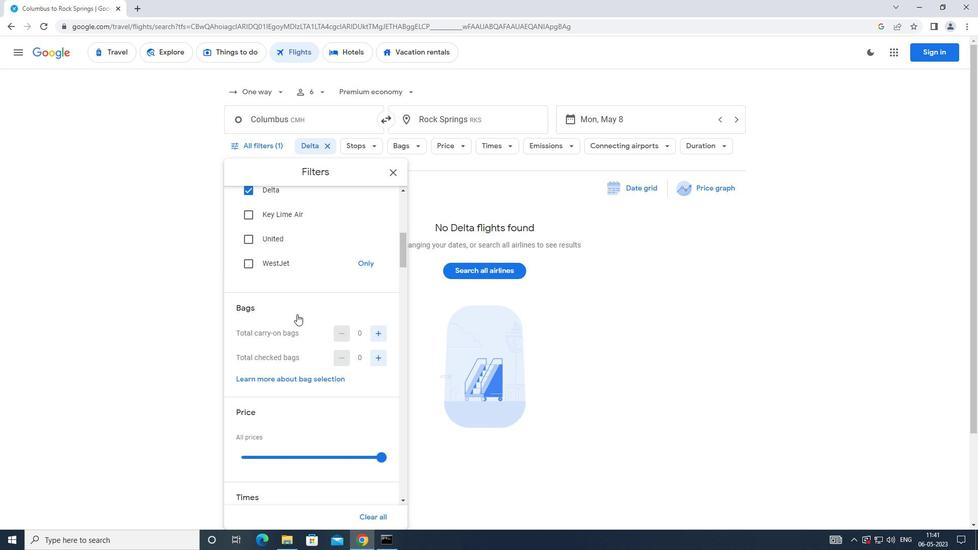 
Action: Mouse scrolled (297, 313) with delta (0, 0)
Screenshot: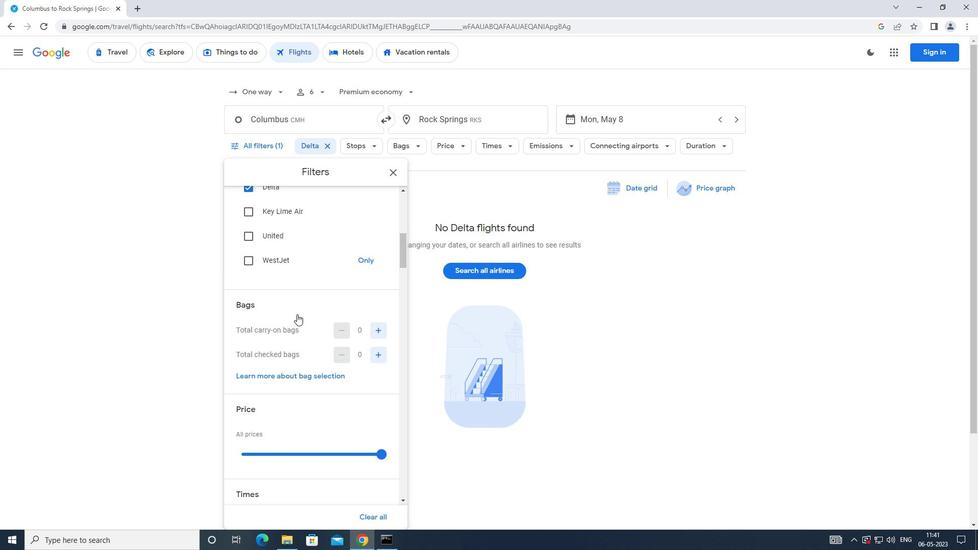 
Action: Mouse moved to (296, 314)
Screenshot: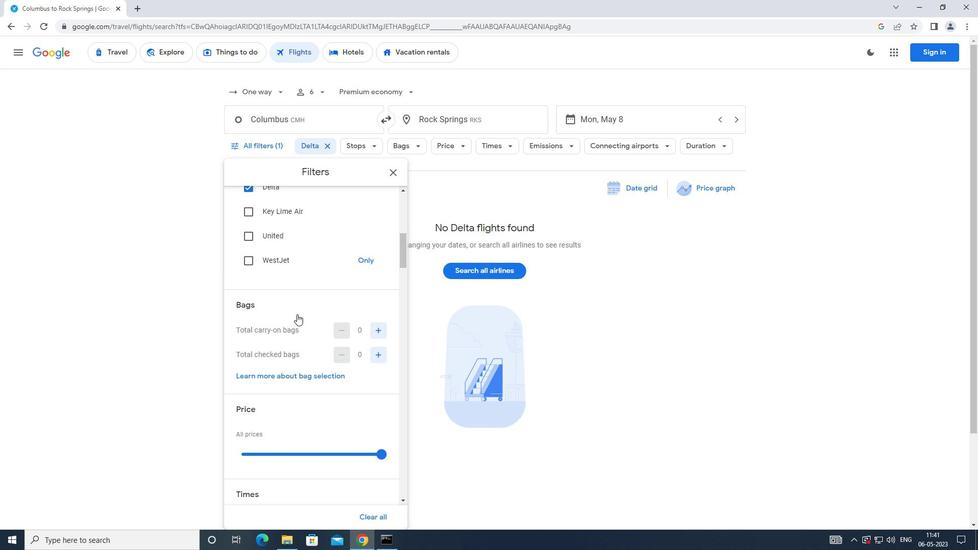 
Action: Mouse scrolled (296, 313) with delta (0, 0)
Screenshot: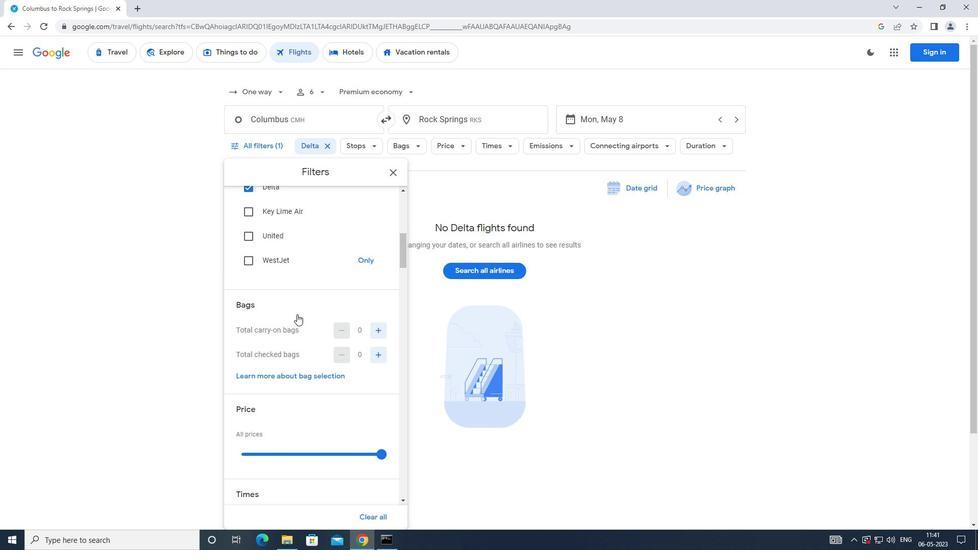 
Action: Mouse moved to (381, 257)
Screenshot: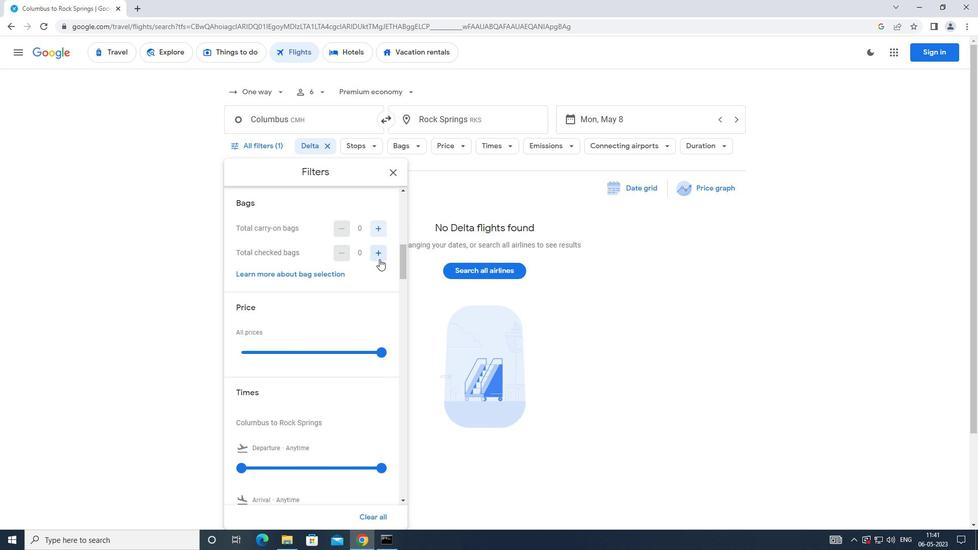 
Action: Mouse pressed left at (381, 257)
Screenshot: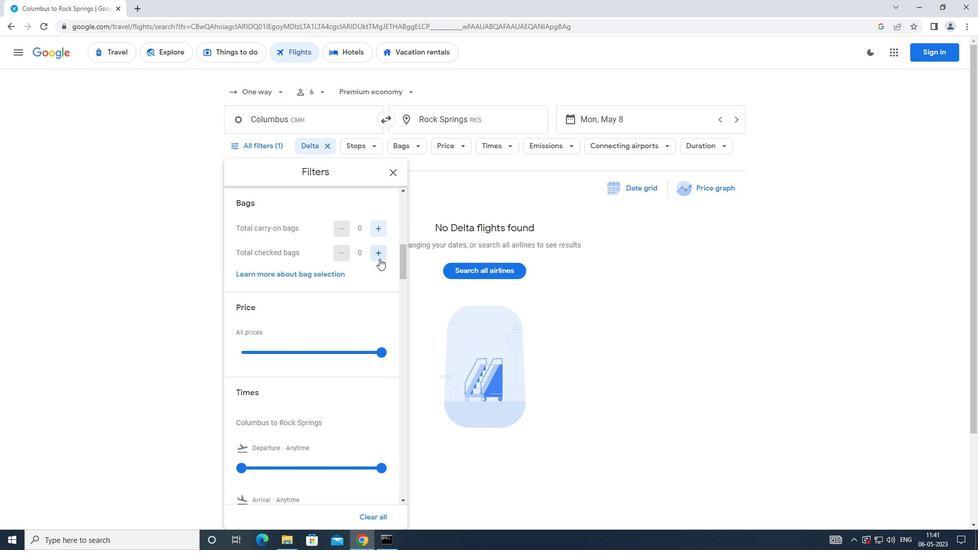 
Action: Mouse moved to (381, 257)
Screenshot: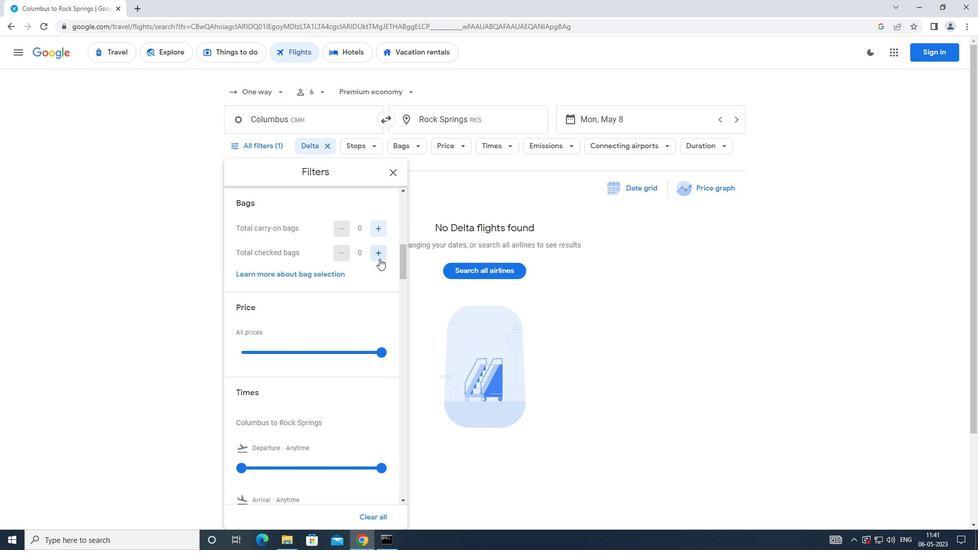 
Action: Mouse pressed left at (381, 257)
Screenshot: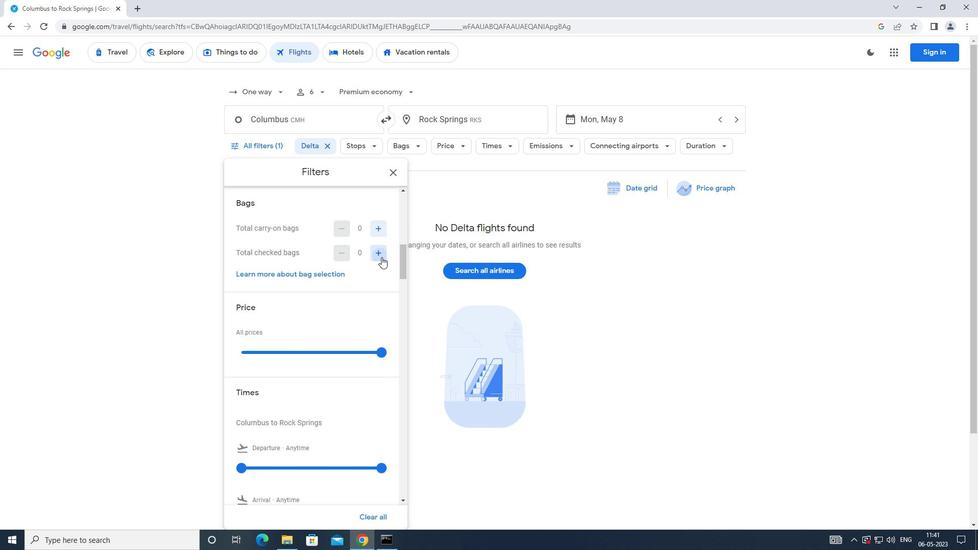 
Action: Mouse pressed left at (381, 257)
Screenshot: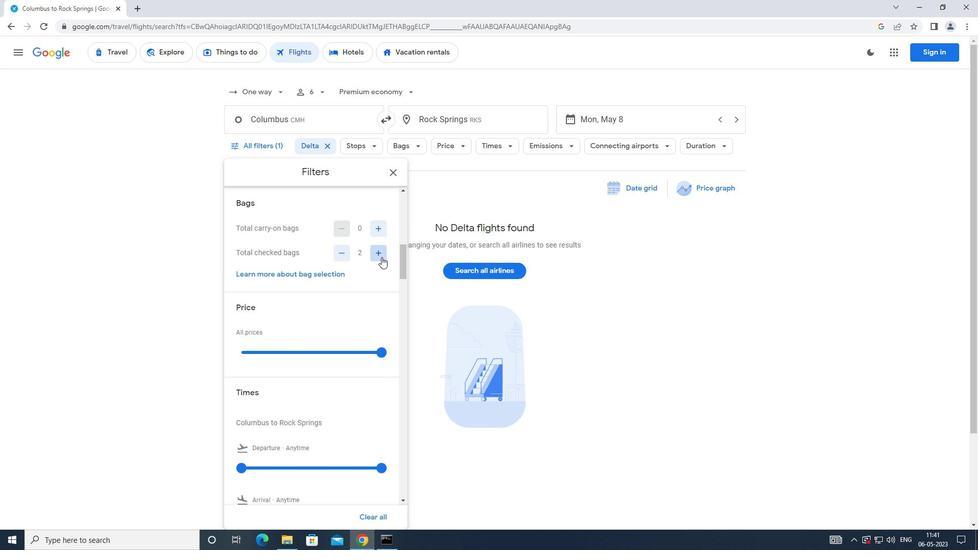 
Action: Mouse moved to (379, 351)
Screenshot: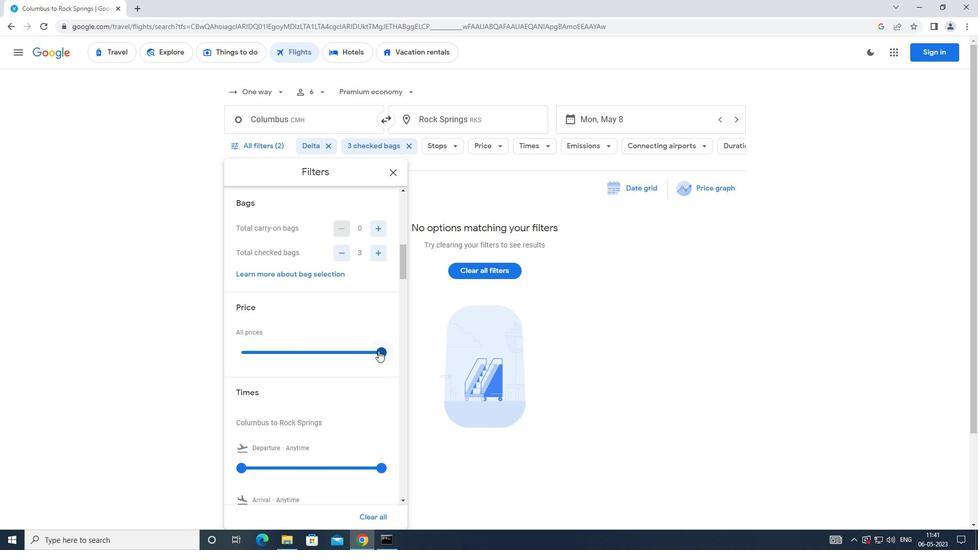 
Action: Mouse pressed left at (379, 351)
Screenshot: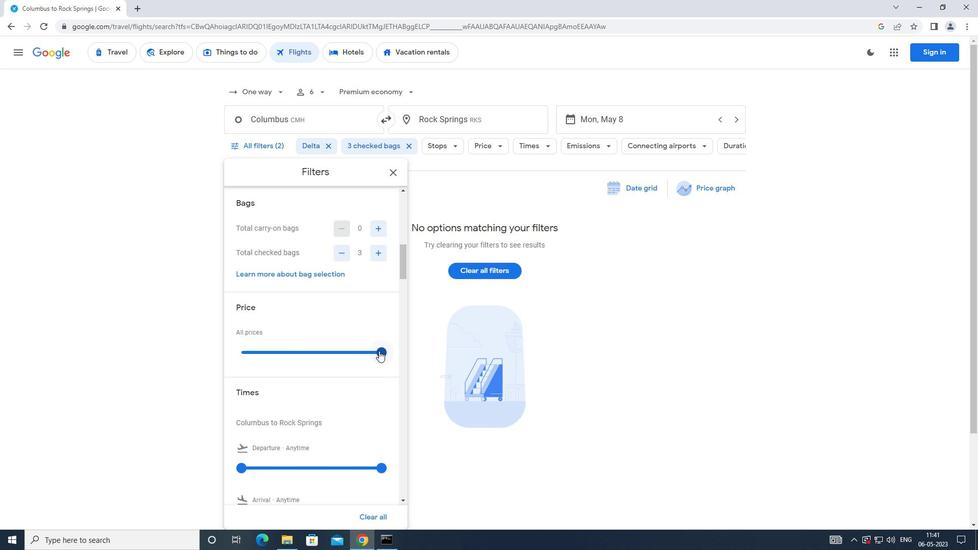 
Action: Mouse moved to (340, 348)
Screenshot: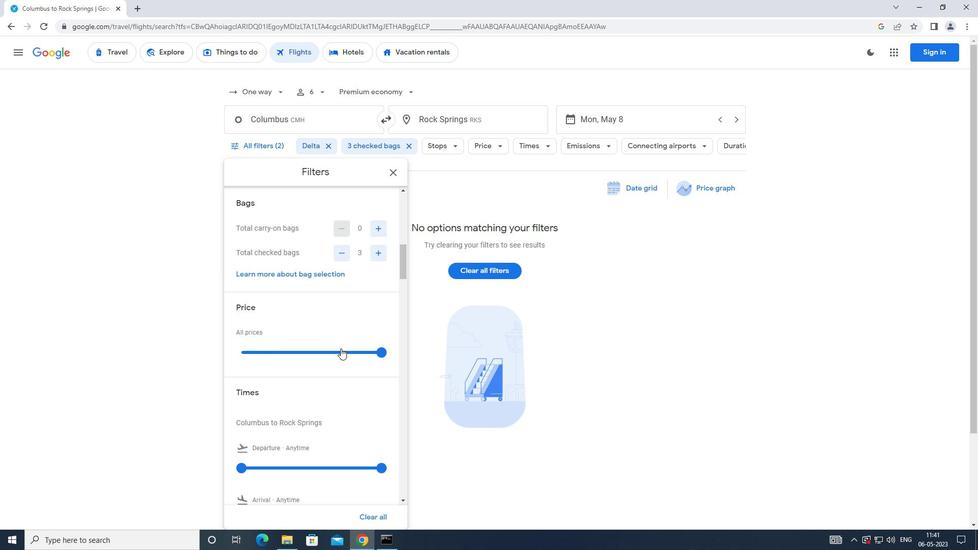 
Action: Mouse scrolled (340, 348) with delta (0, 0)
Screenshot: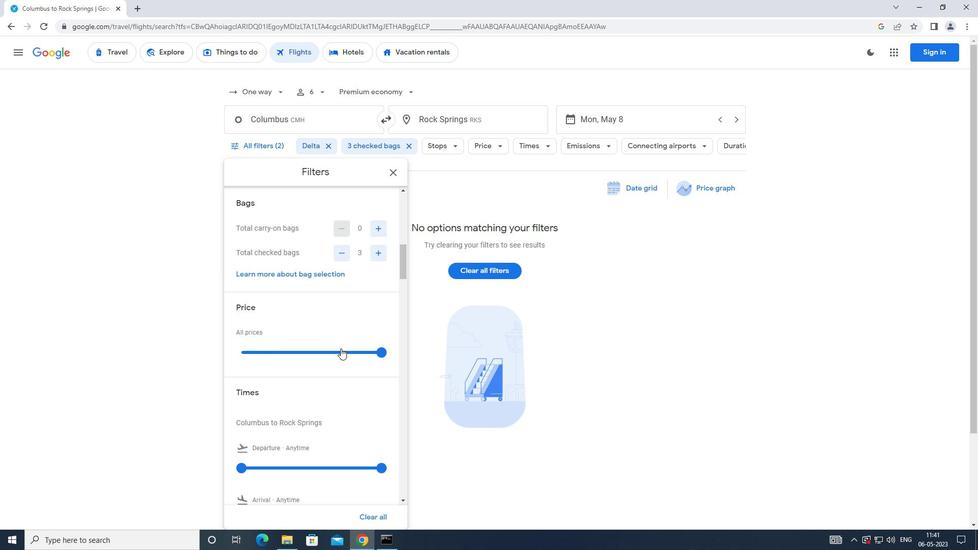 
Action: Mouse moved to (244, 416)
Screenshot: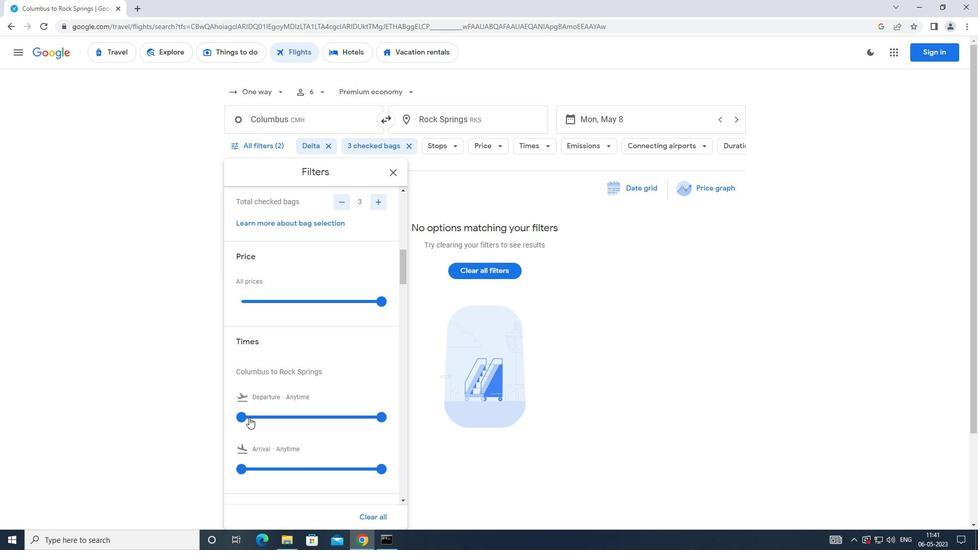 
Action: Mouse pressed left at (244, 416)
Screenshot: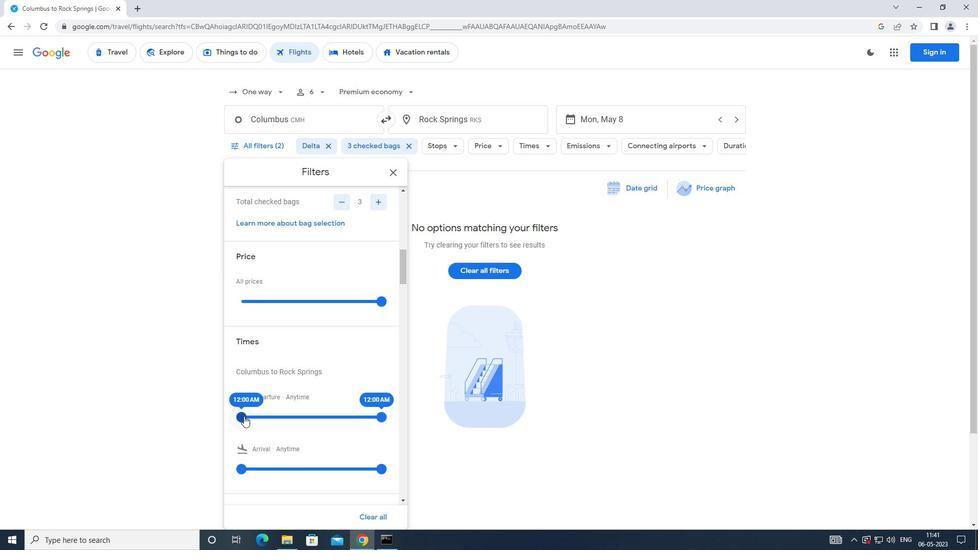 
Action: Mouse moved to (381, 417)
Screenshot: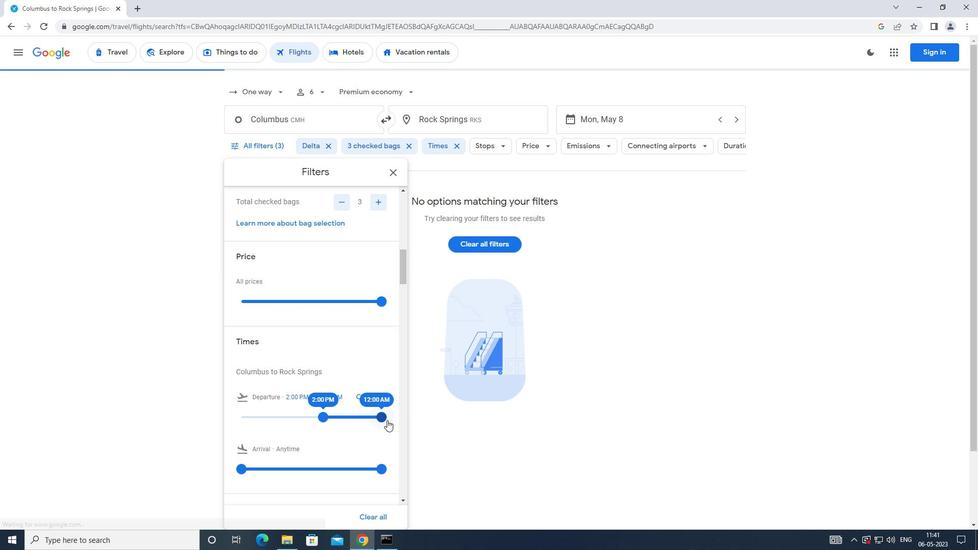 
Action: Mouse pressed left at (381, 417)
Screenshot: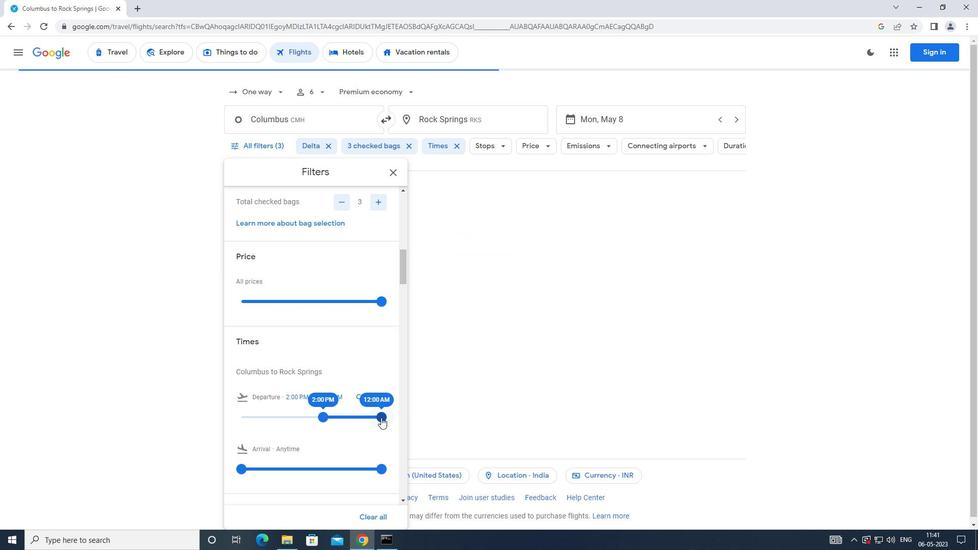 
Action: Mouse moved to (298, 417)
Screenshot: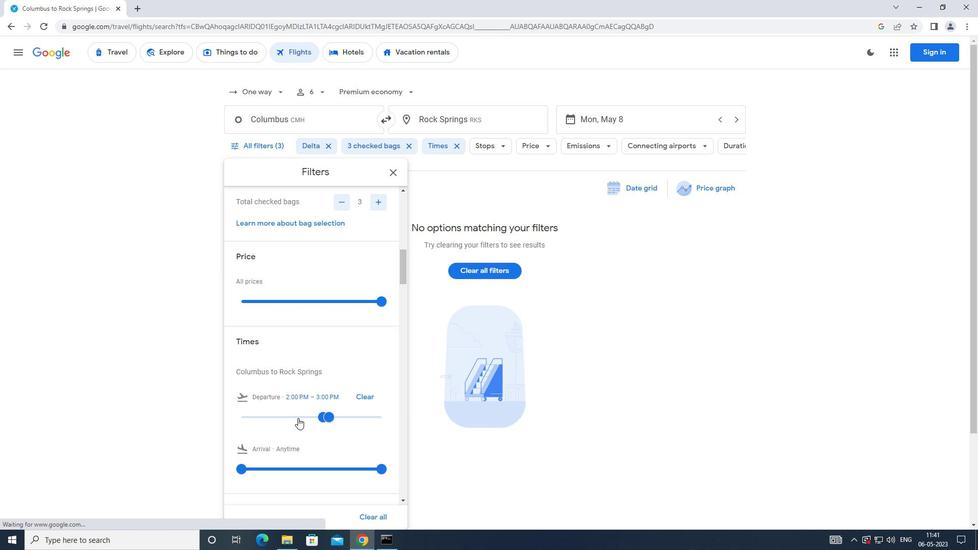 
